 Task: Create a due date automation trigger when advanced on, 2 days before a card is due add dates due next month at 11:00 AM.
Action: Mouse moved to (922, 276)
Screenshot: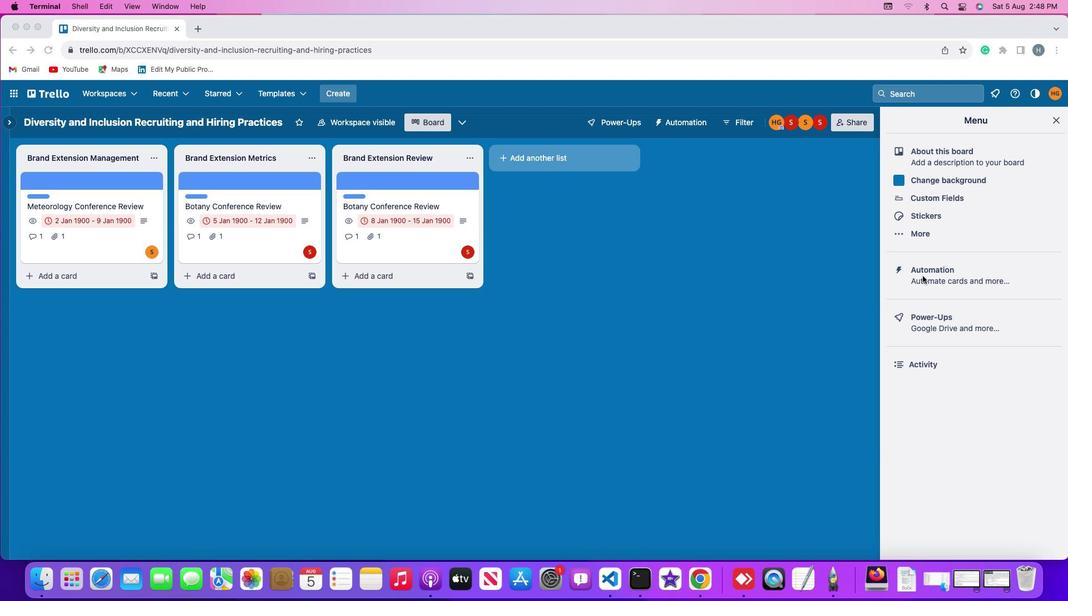 
Action: Mouse pressed left at (922, 276)
Screenshot: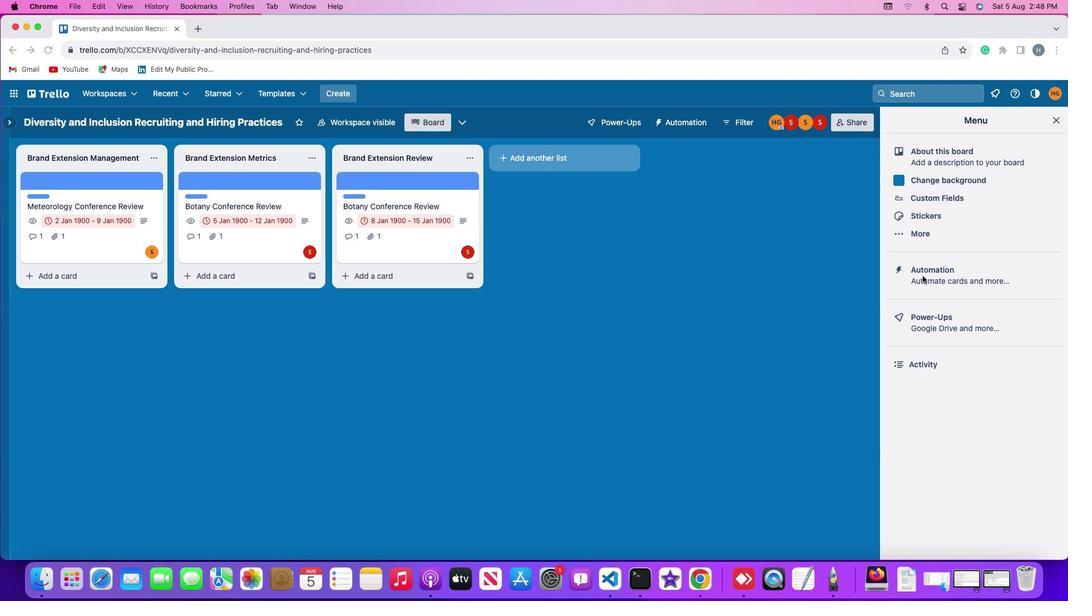 
Action: Mouse pressed left at (922, 276)
Screenshot: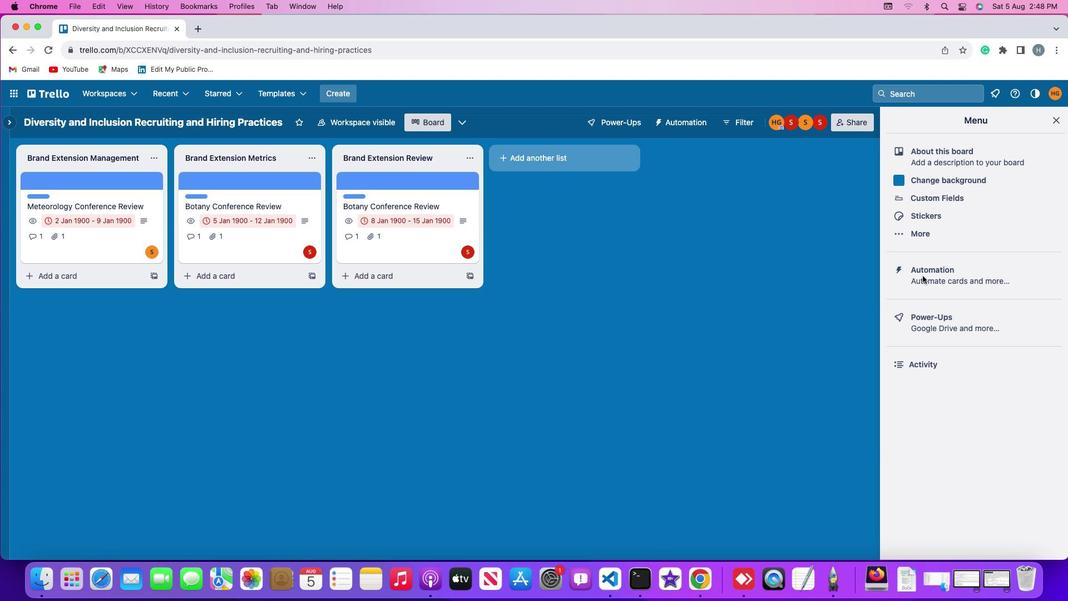 
Action: Mouse moved to (64, 261)
Screenshot: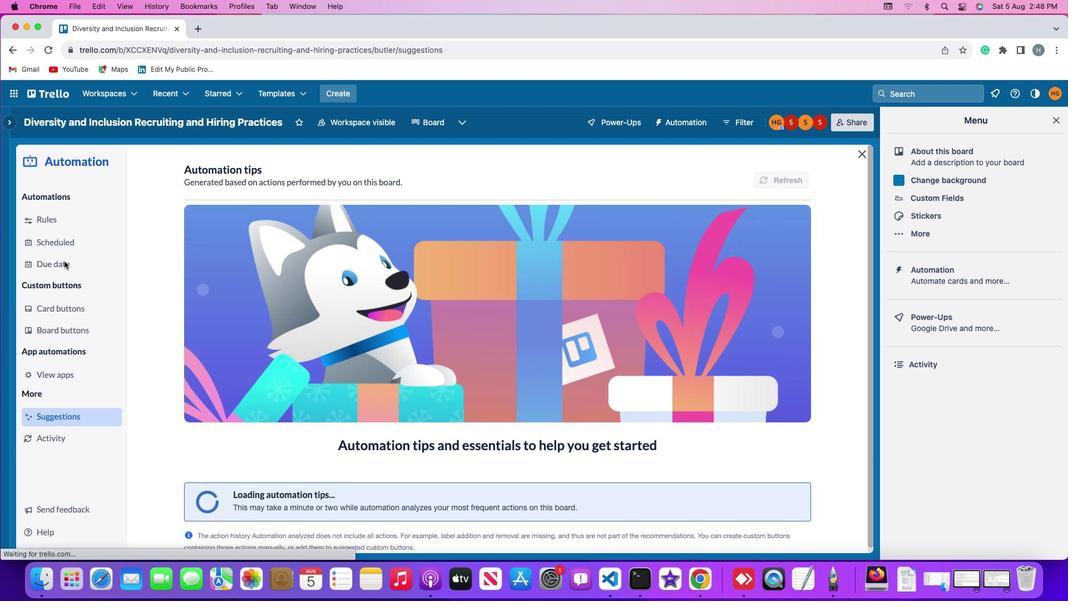 
Action: Mouse pressed left at (64, 261)
Screenshot: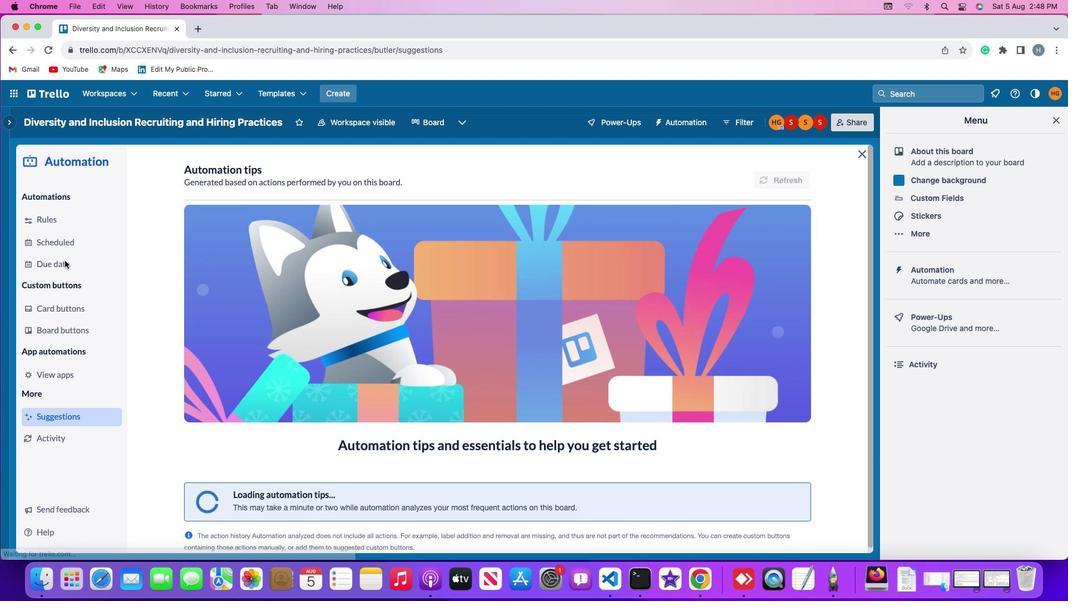 
Action: Mouse moved to (760, 174)
Screenshot: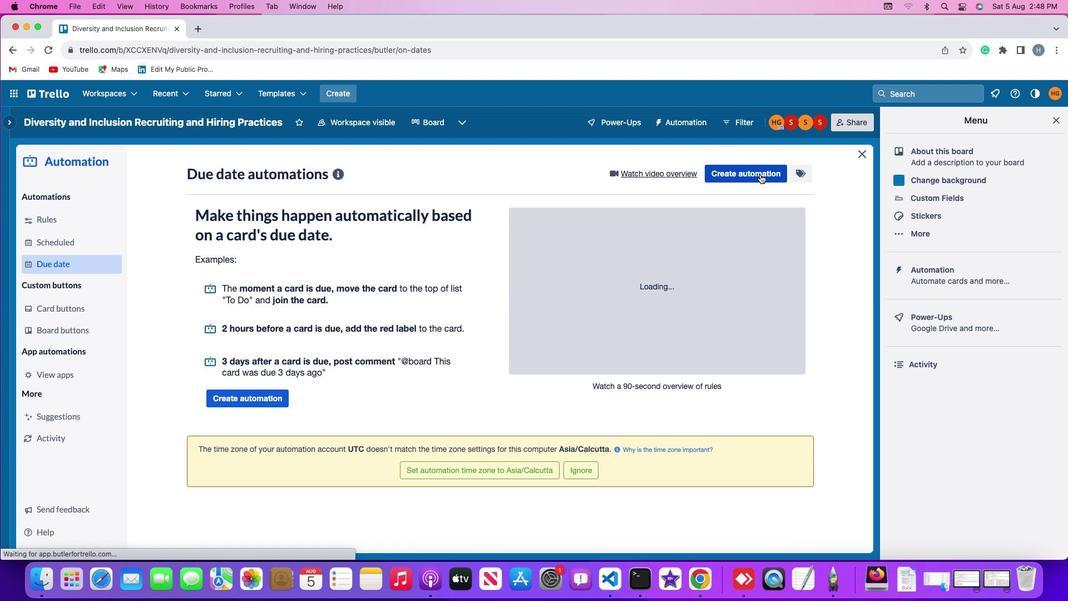 
Action: Mouse pressed left at (760, 174)
Screenshot: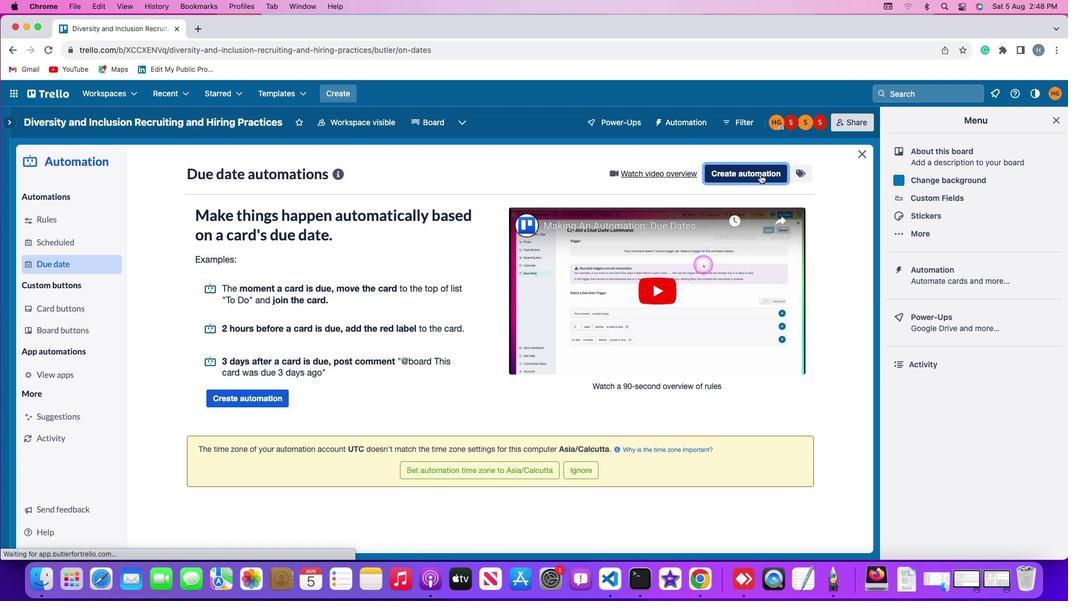 
Action: Mouse moved to (521, 281)
Screenshot: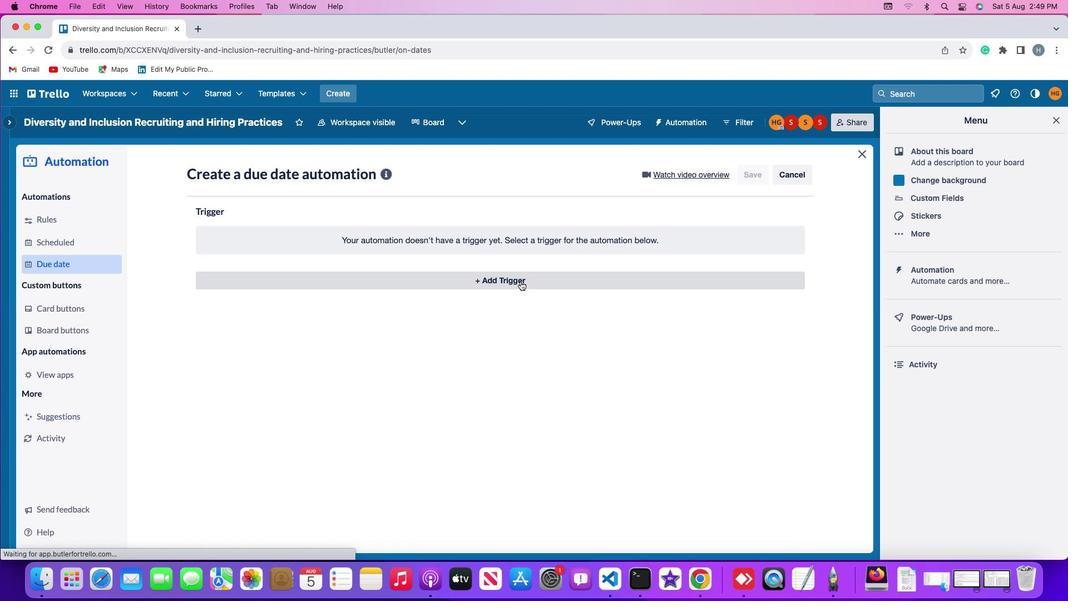 
Action: Mouse pressed left at (521, 281)
Screenshot: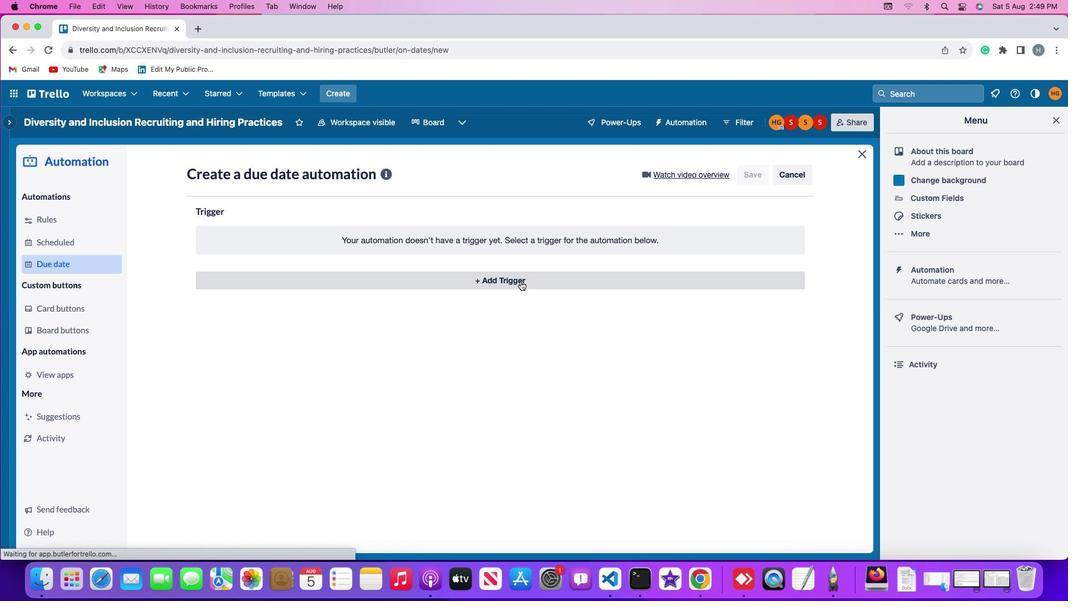 
Action: Mouse moved to (217, 452)
Screenshot: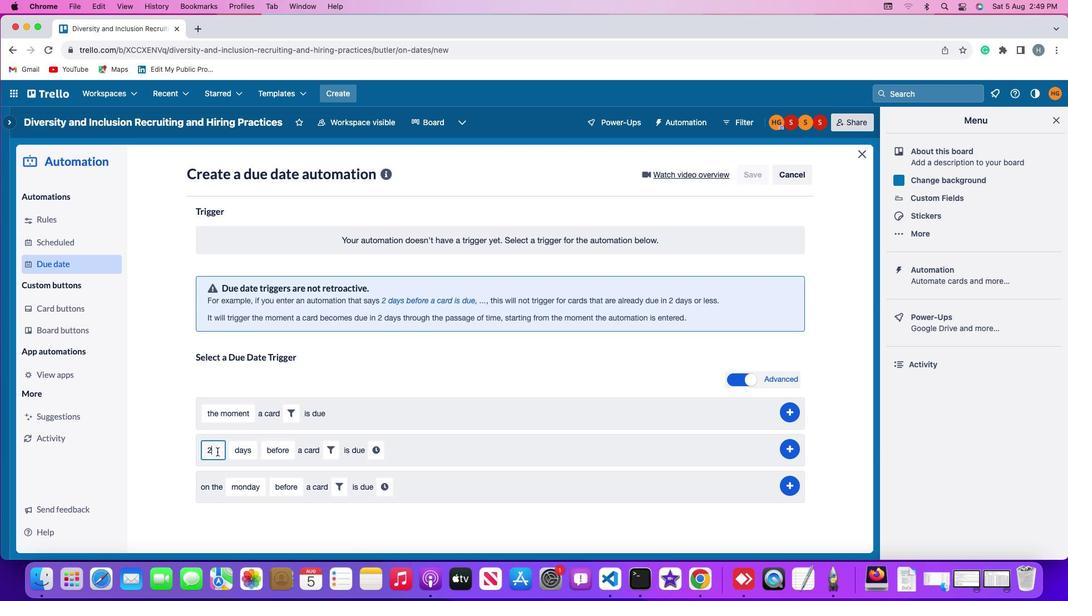 
Action: Mouse pressed left at (217, 452)
Screenshot: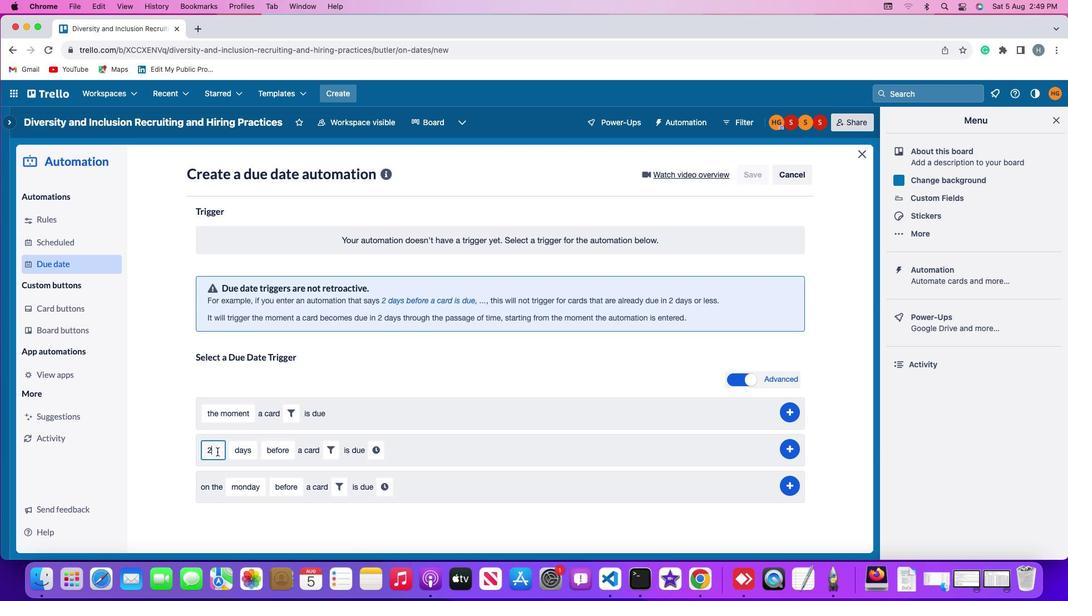 
Action: Mouse moved to (218, 450)
Screenshot: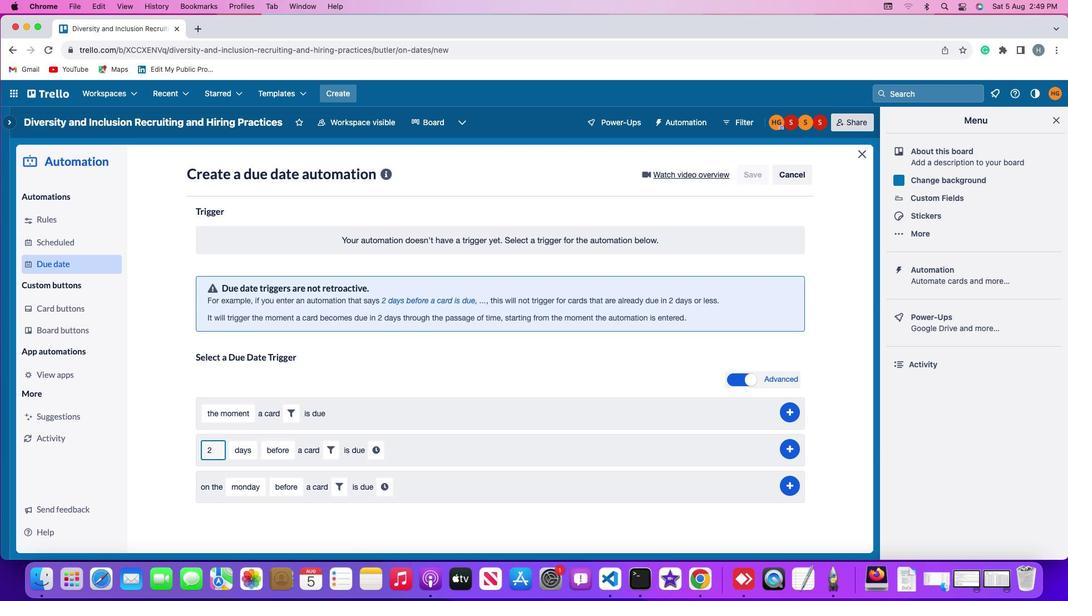 
Action: Key pressed Key.backspace
Screenshot: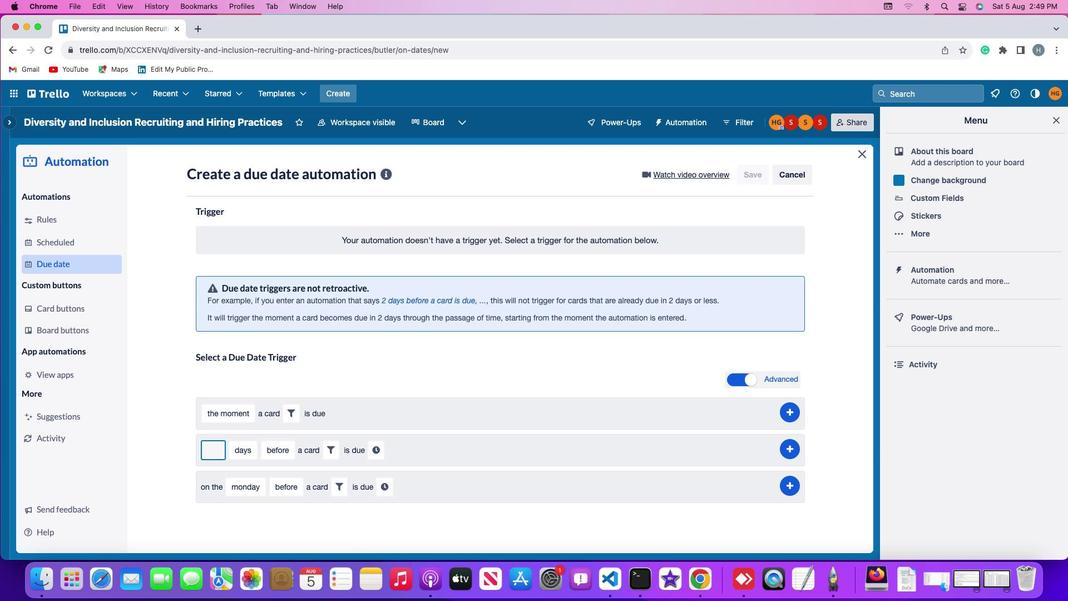 
Action: Mouse moved to (222, 448)
Screenshot: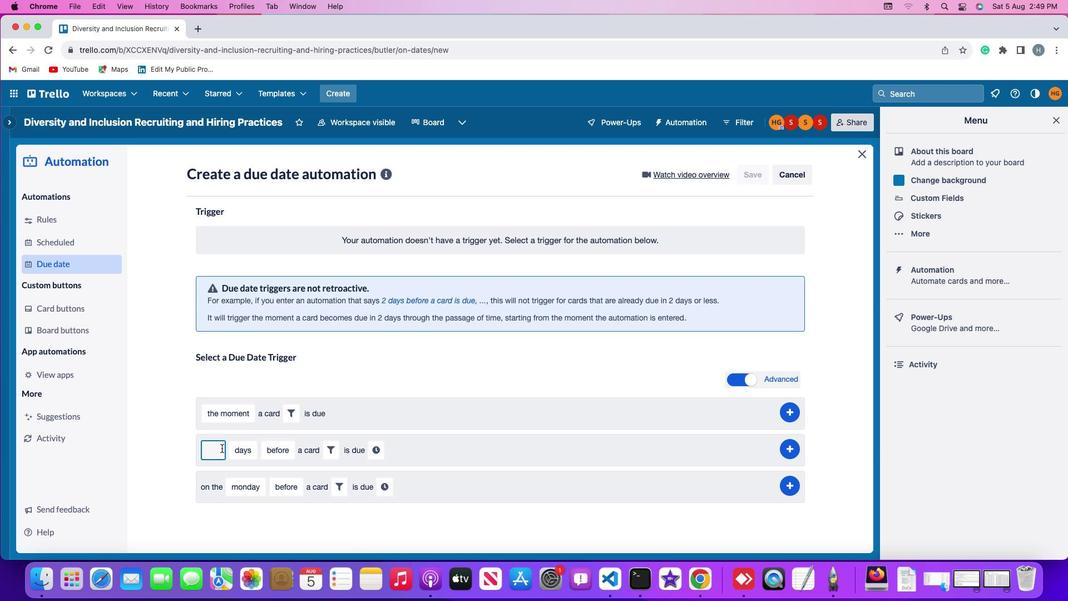 
Action: Key pressed '2'
Screenshot: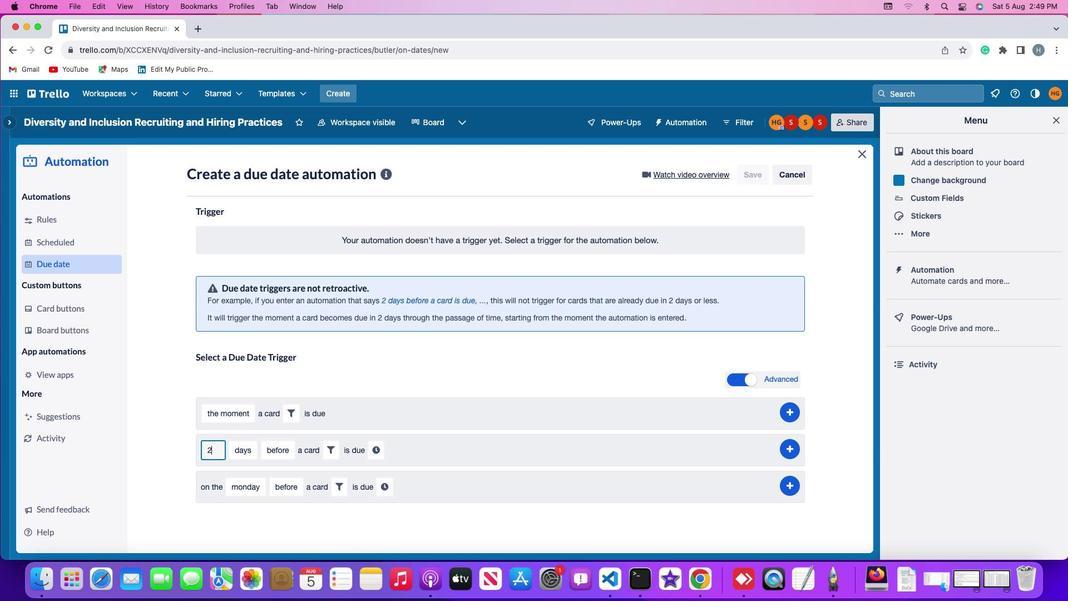 
Action: Mouse moved to (241, 448)
Screenshot: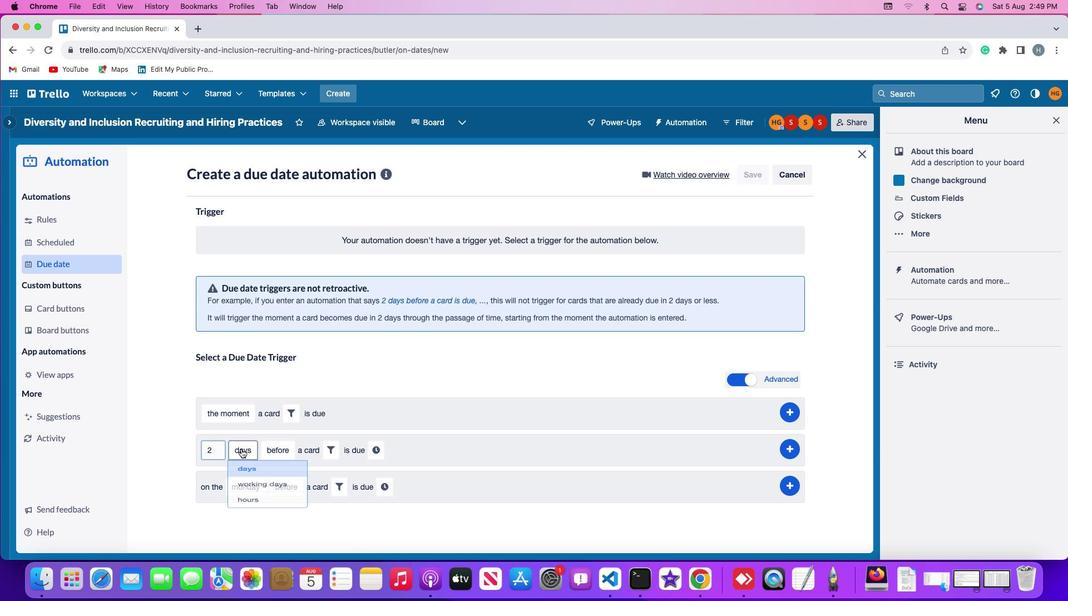 
Action: Mouse pressed left at (241, 448)
Screenshot: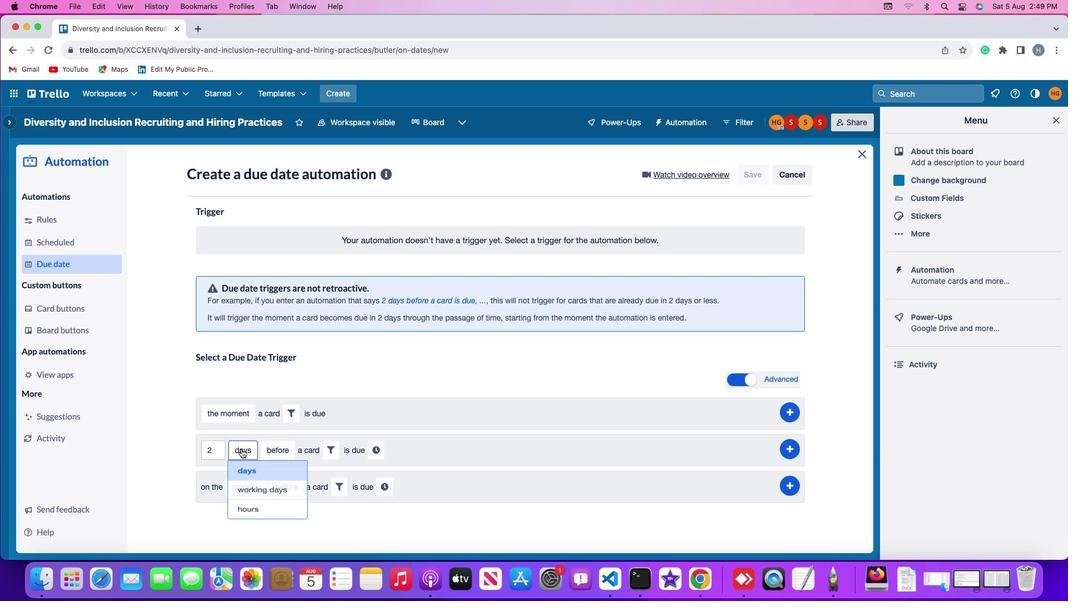 
Action: Mouse moved to (250, 469)
Screenshot: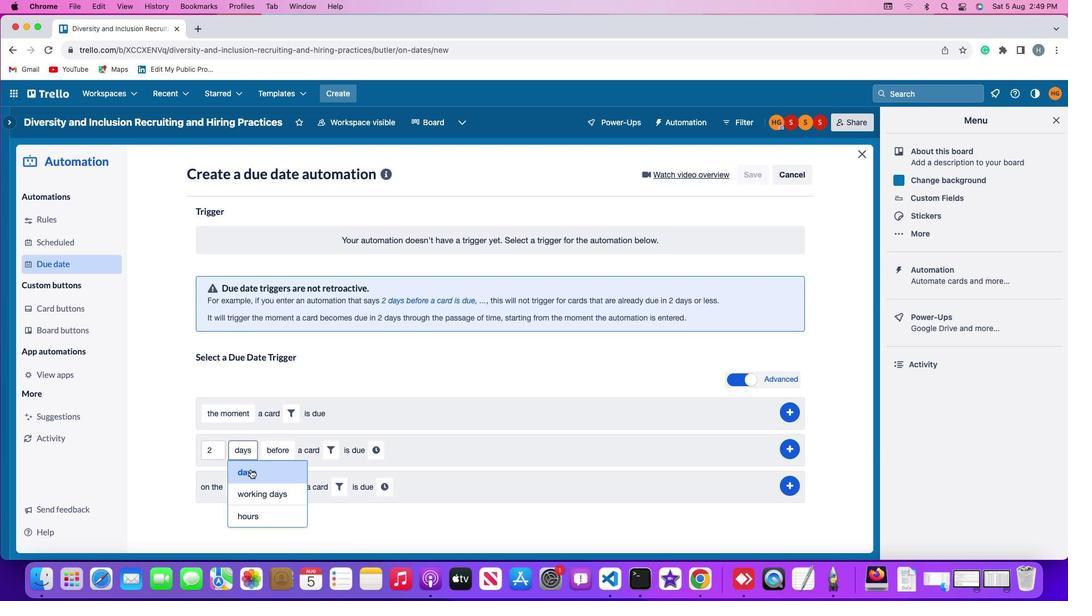 
Action: Mouse pressed left at (250, 469)
Screenshot: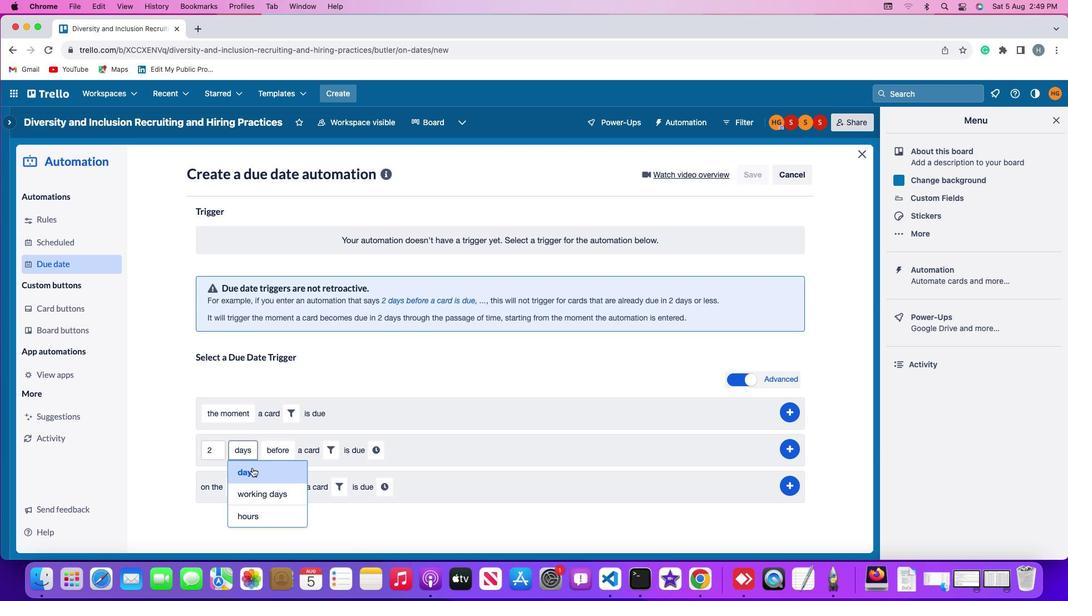 
Action: Mouse moved to (283, 447)
Screenshot: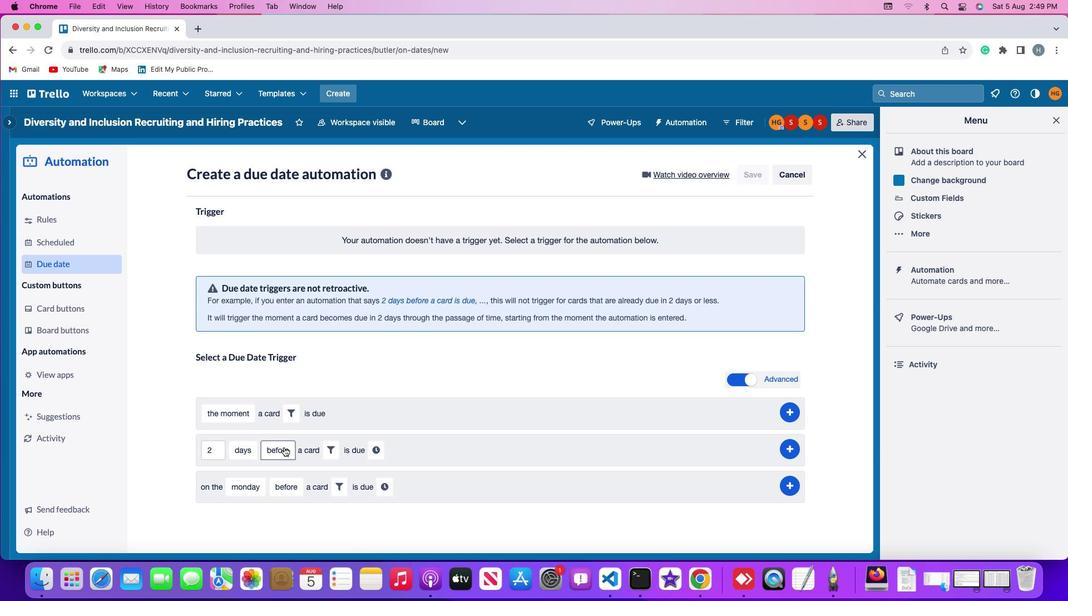 
Action: Mouse pressed left at (283, 447)
Screenshot: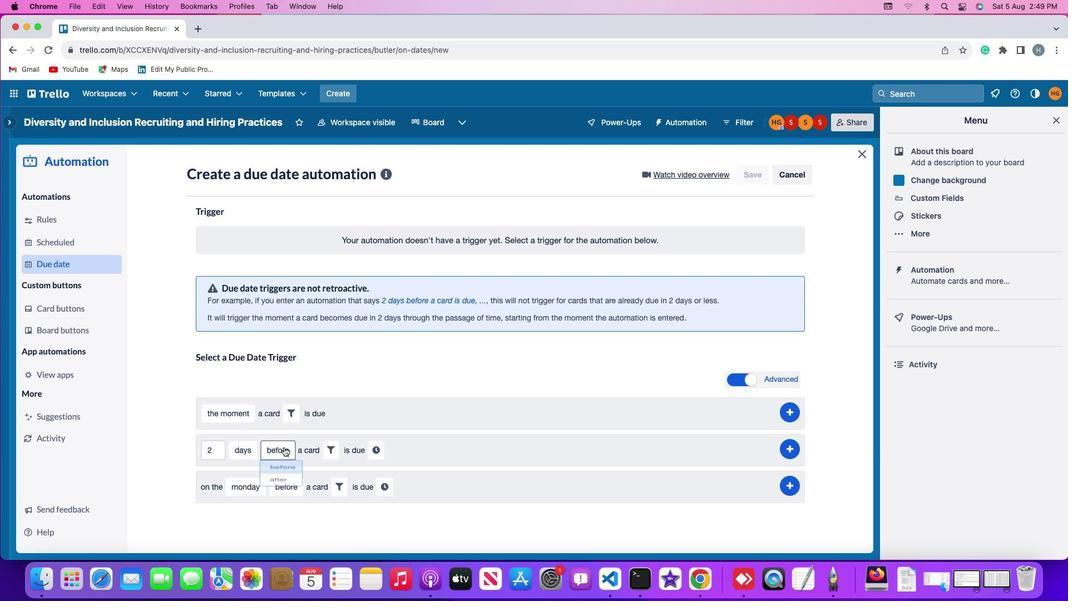 
Action: Mouse moved to (289, 467)
Screenshot: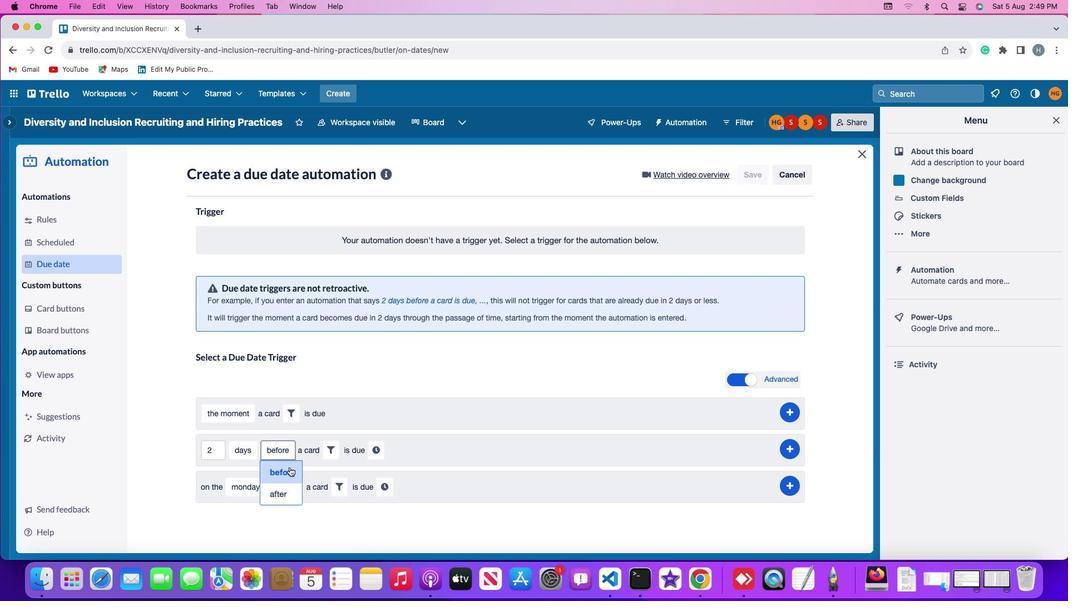 
Action: Mouse pressed left at (289, 467)
Screenshot: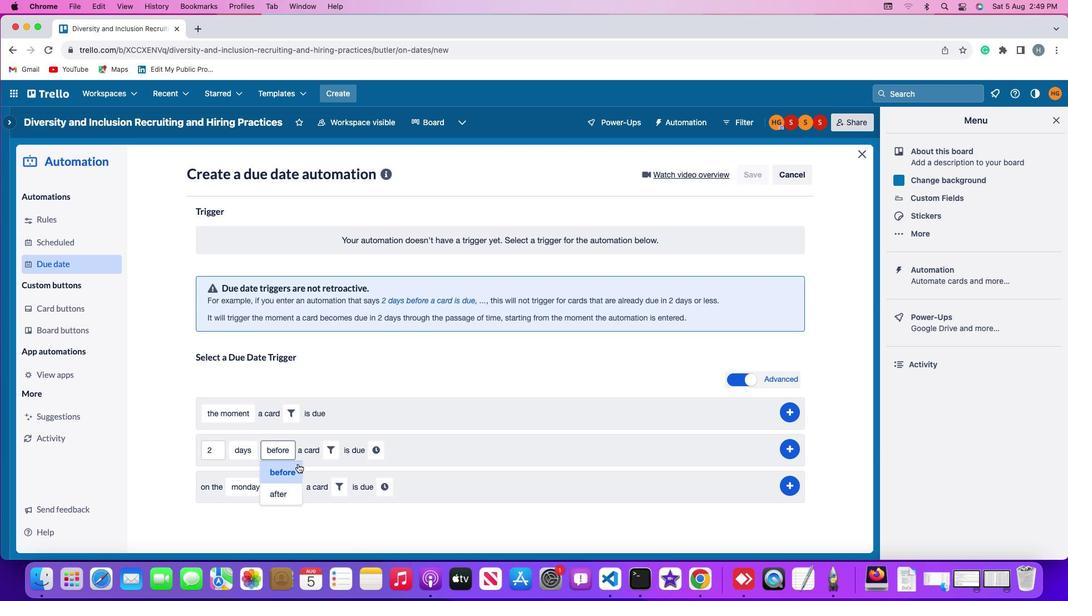 
Action: Mouse moved to (329, 449)
Screenshot: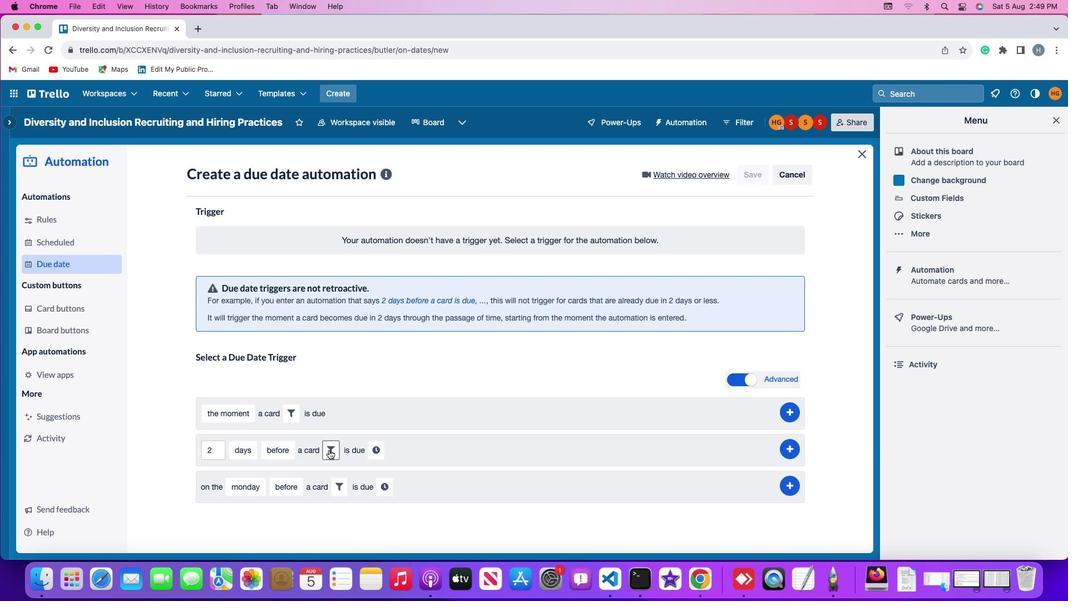 
Action: Mouse pressed left at (329, 449)
Screenshot: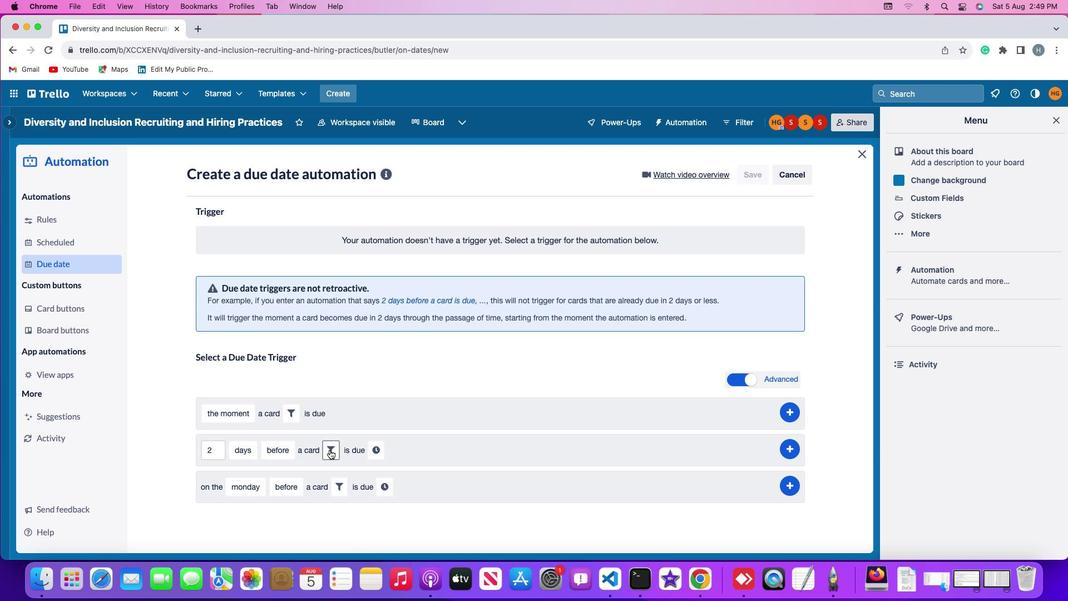 
Action: Mouse moved to (382, 480)
Screenshot: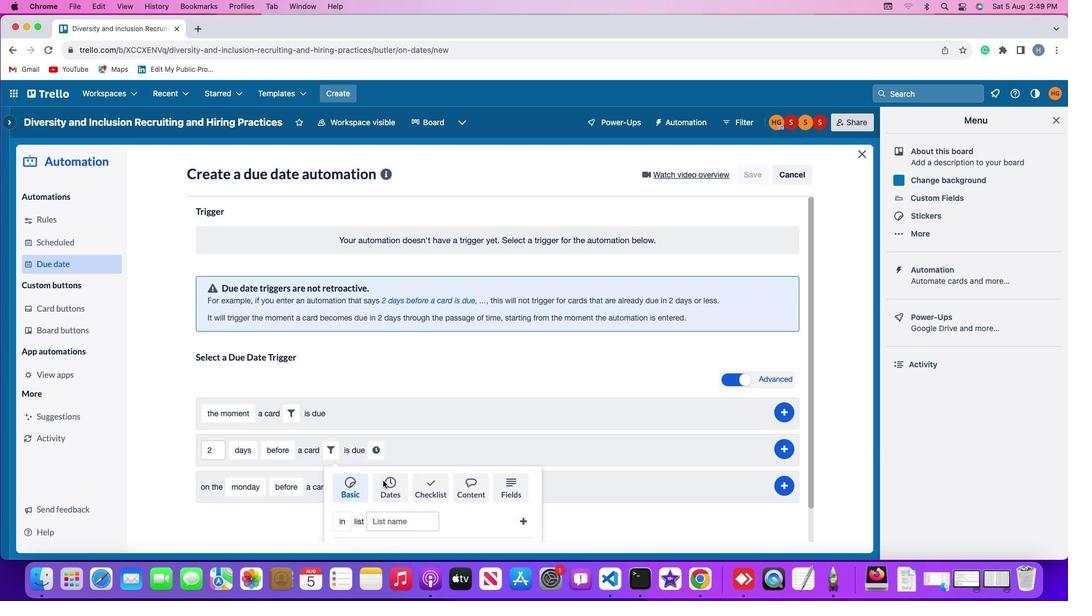 
Action: Mouse pressed left at (382, 480)
Screenshot: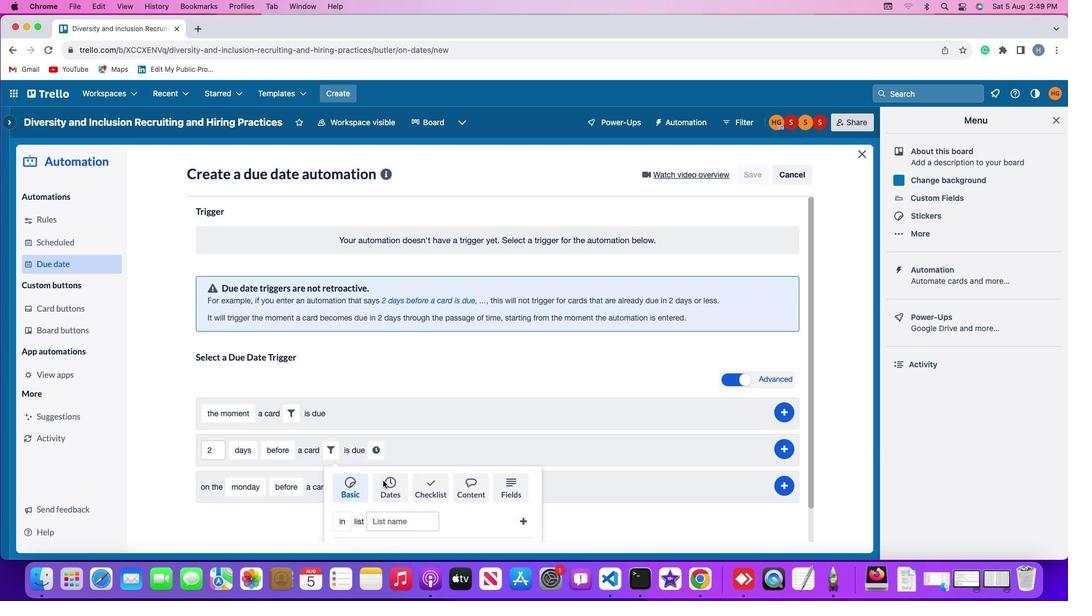
Action: Mouse moved to (393, 470)
Screenshot: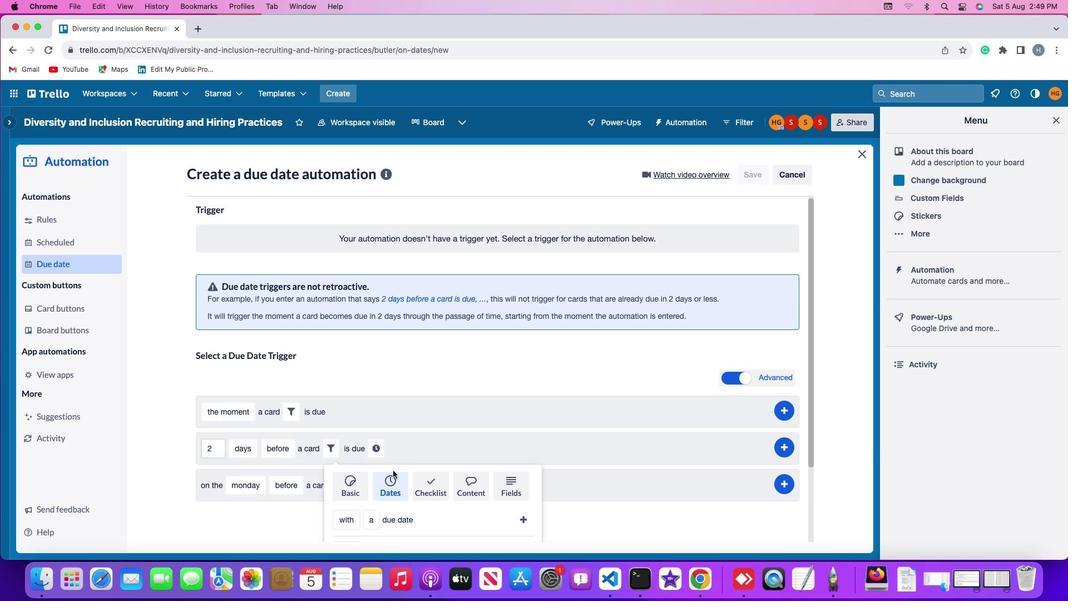 
Action: Mouse scrolled (393, 470) with delta (0, 0)
Screenshot: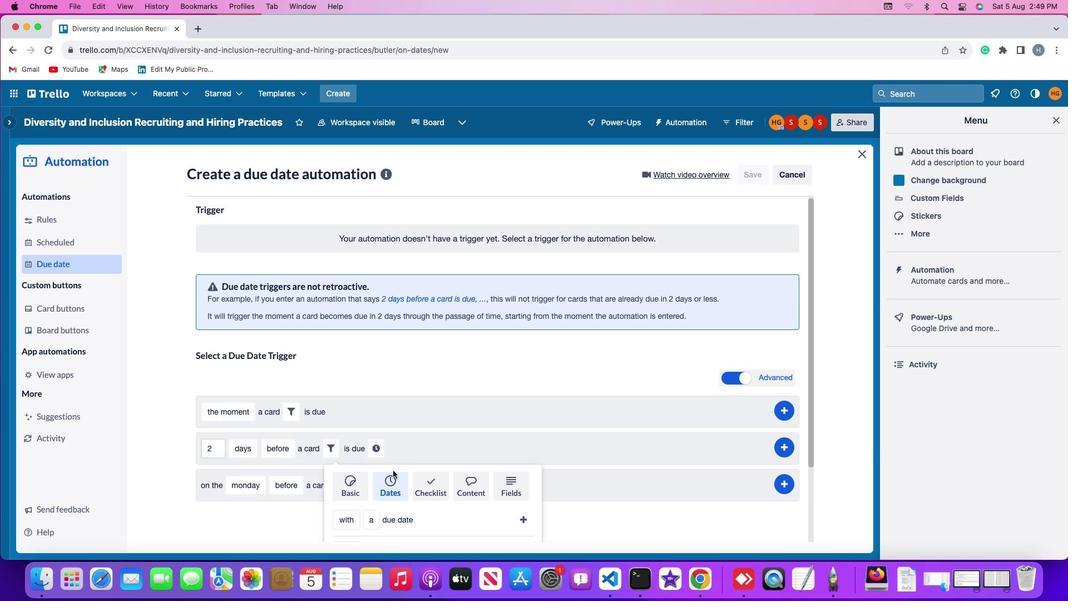 
Action: Mouse scrolled (393, 470) with delta (0, 0)
Screenshot: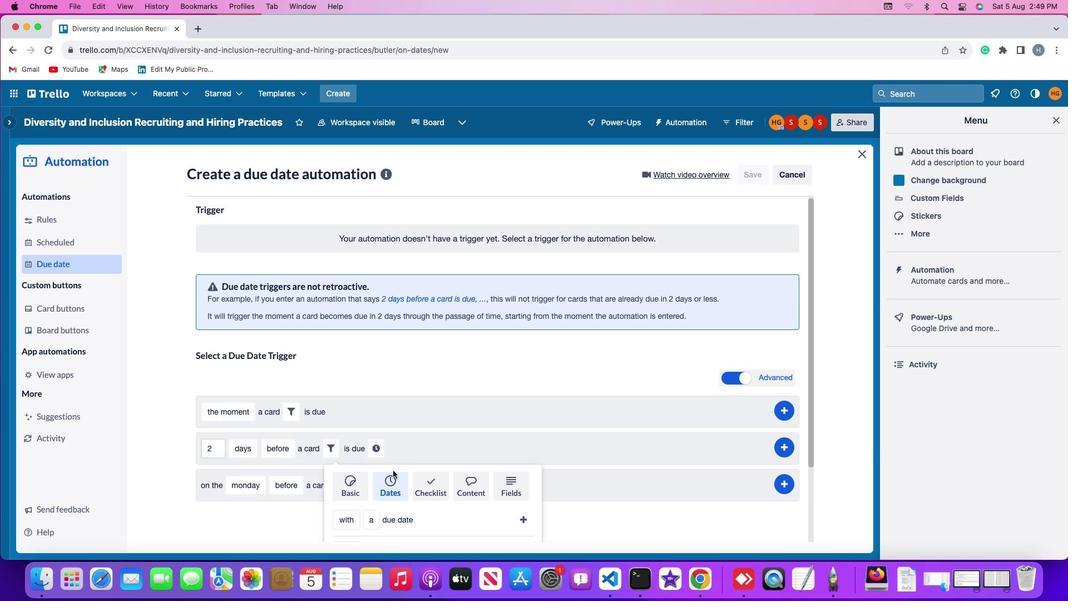 
Action: Mouse scrolled (393, 470) with delta (0, -1)
Screenshot: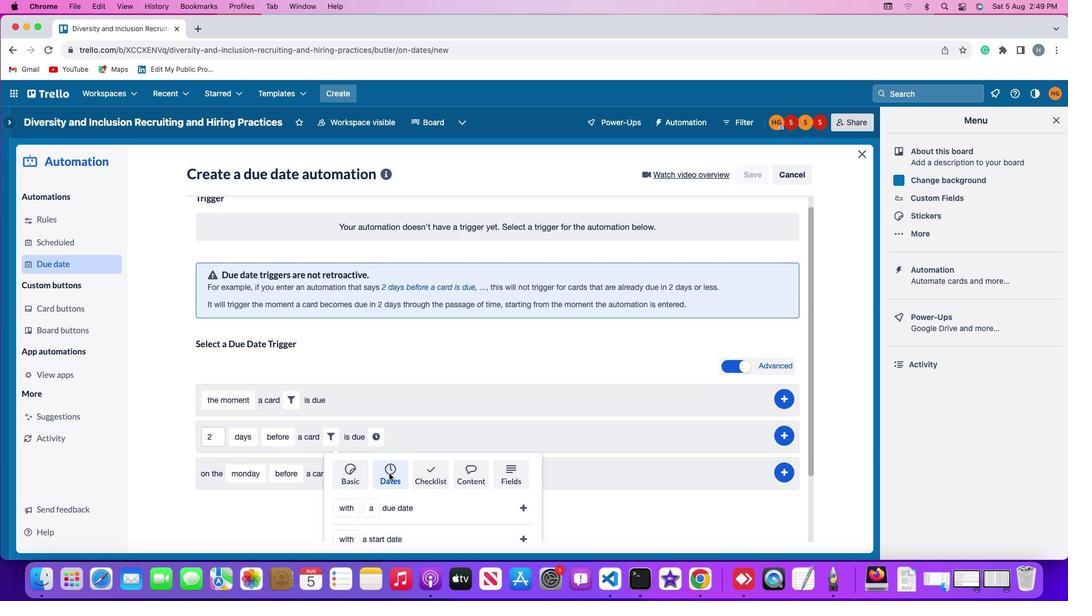 
Action: Mouse scrolled (393, 470) with delta (0, -2)
Screenshot: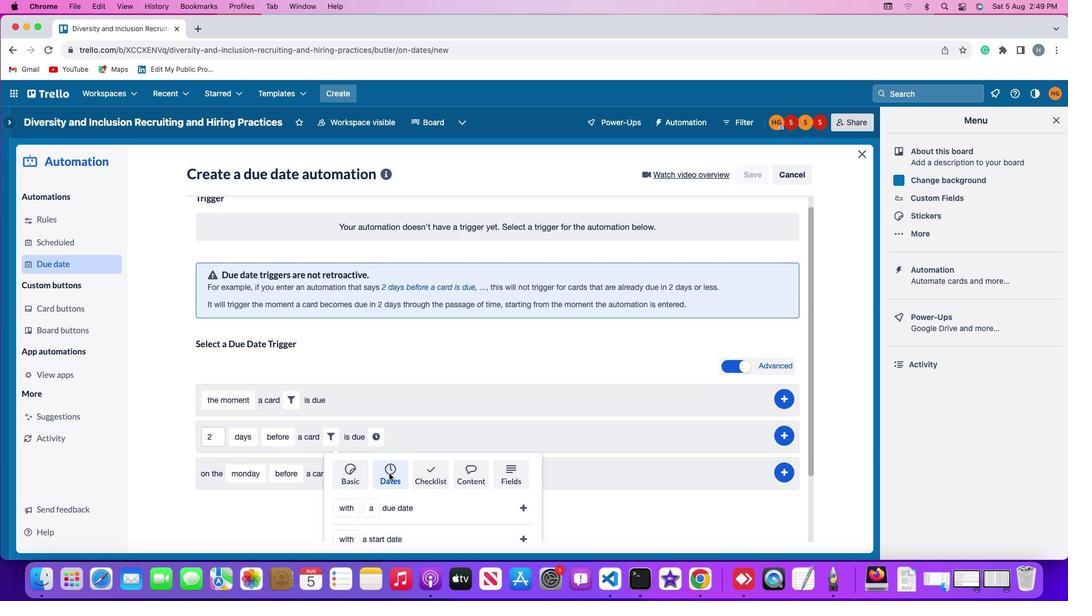 
Action: Mouse moved to (391, 471)
Screenshot: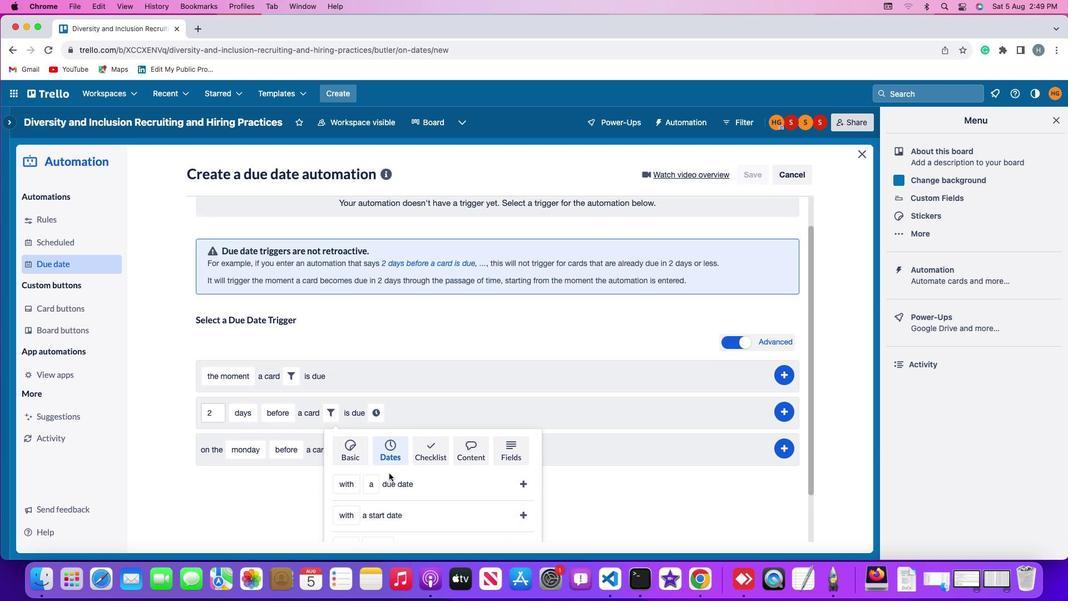 
Action: Mouse scrolled (391, 471) with delta (0, -3)
Screenshot: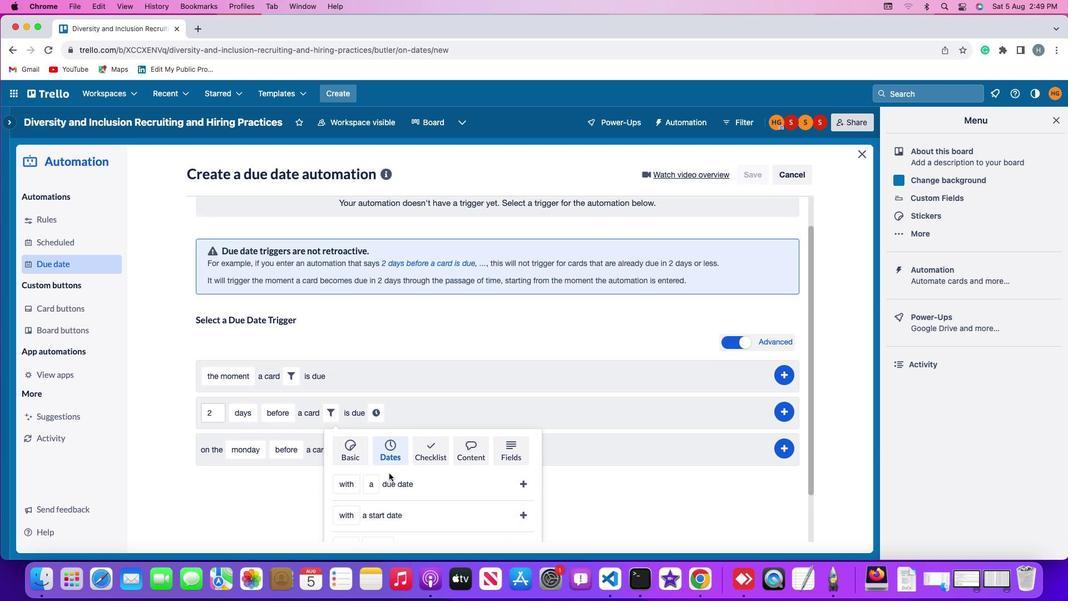 
Action: Mouse moved to (389, 473)
Screenshot: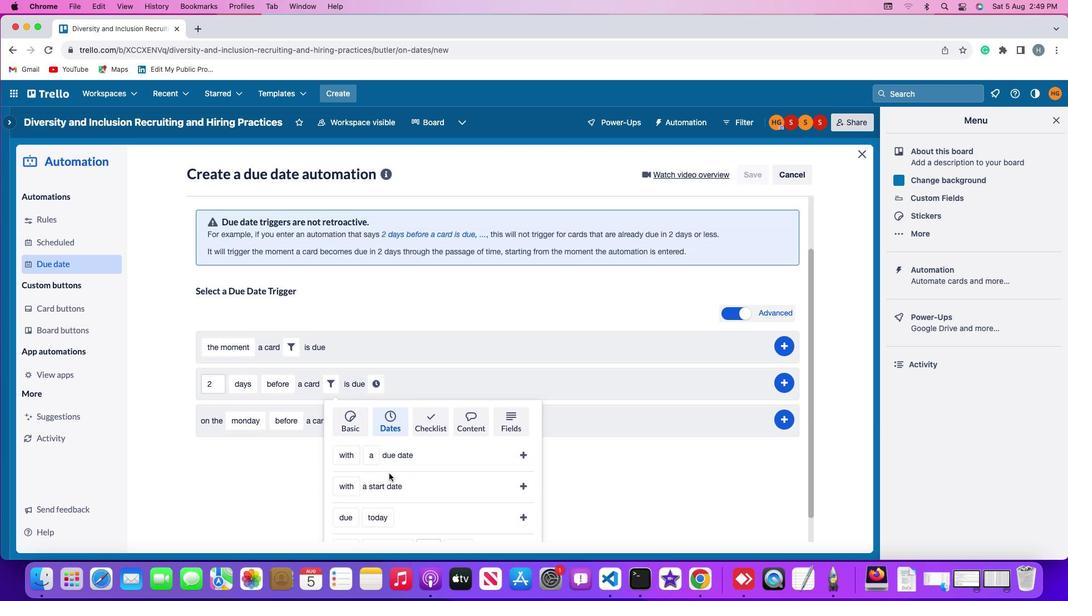 
Action: Mouse scrolled (389, 473) with delta (0, 0)
Screenshot: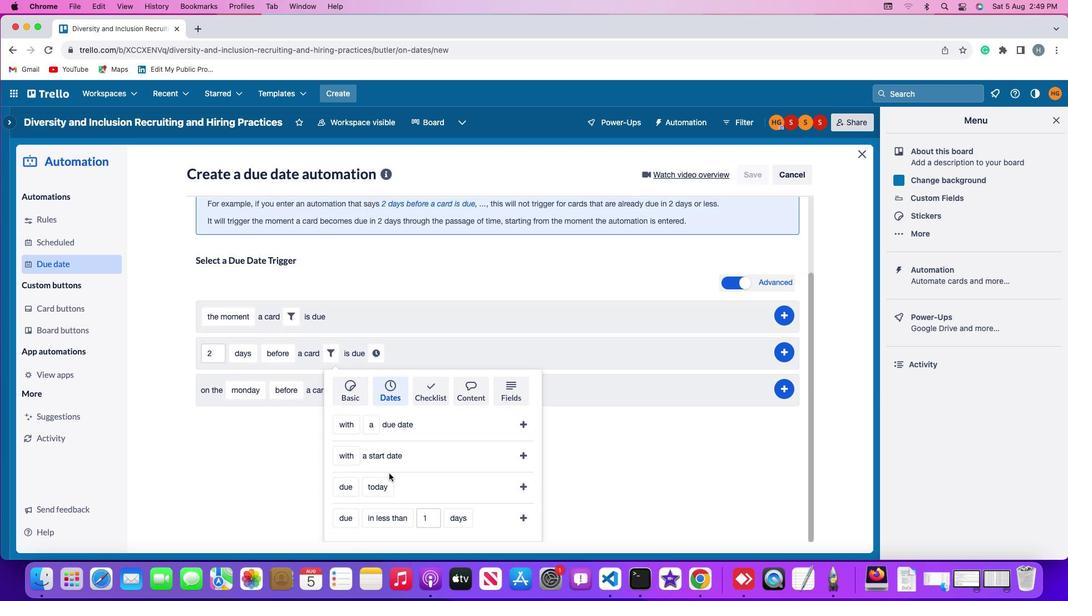
Action: Mouse scrolled (389, 473) with delta (0, 0)
Screenshot: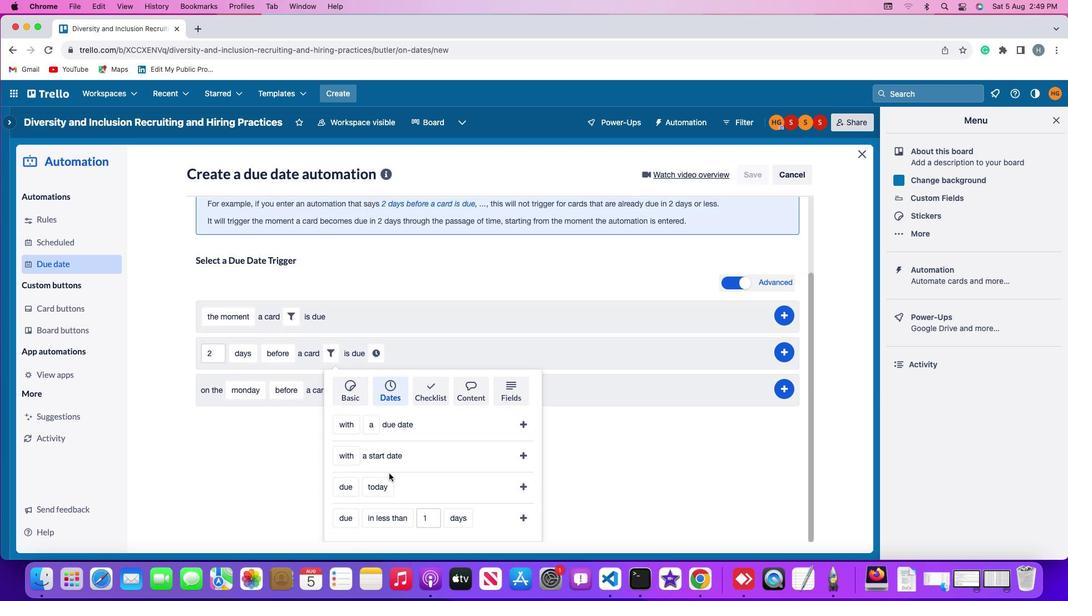 
Action: Mouse scrolled (389, 473) with delta (0, -1)
Screenshot: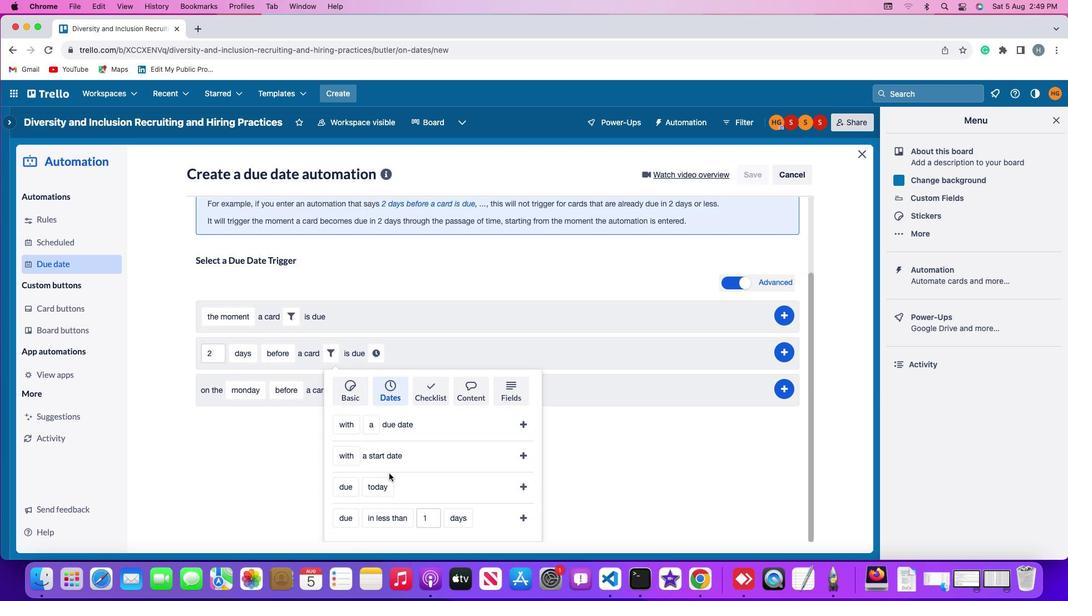 
Action: Mouse scrolled (389, 473) with delta (0, -2)
Screenshot: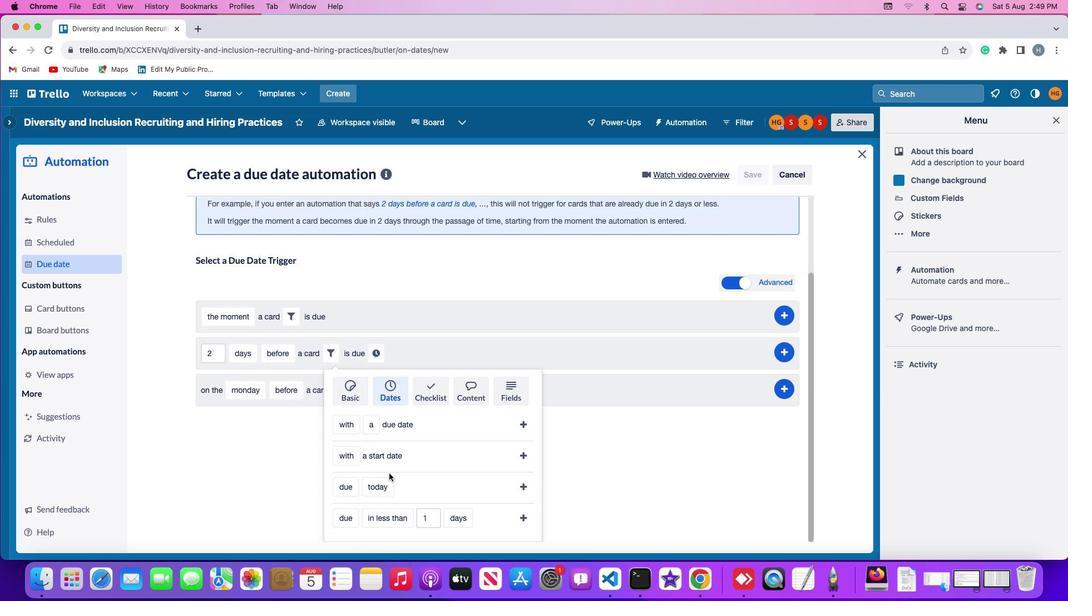
Action: Mouse moved to (350, 484)
Screenshot: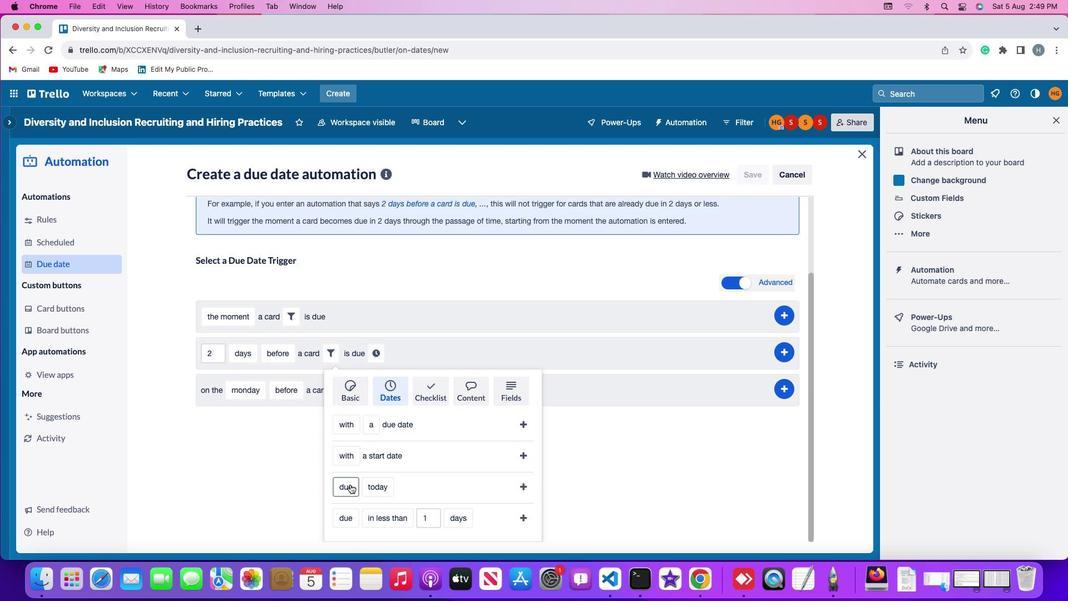 
Action: Mouse pressed left at (350, 484)
Screenshot: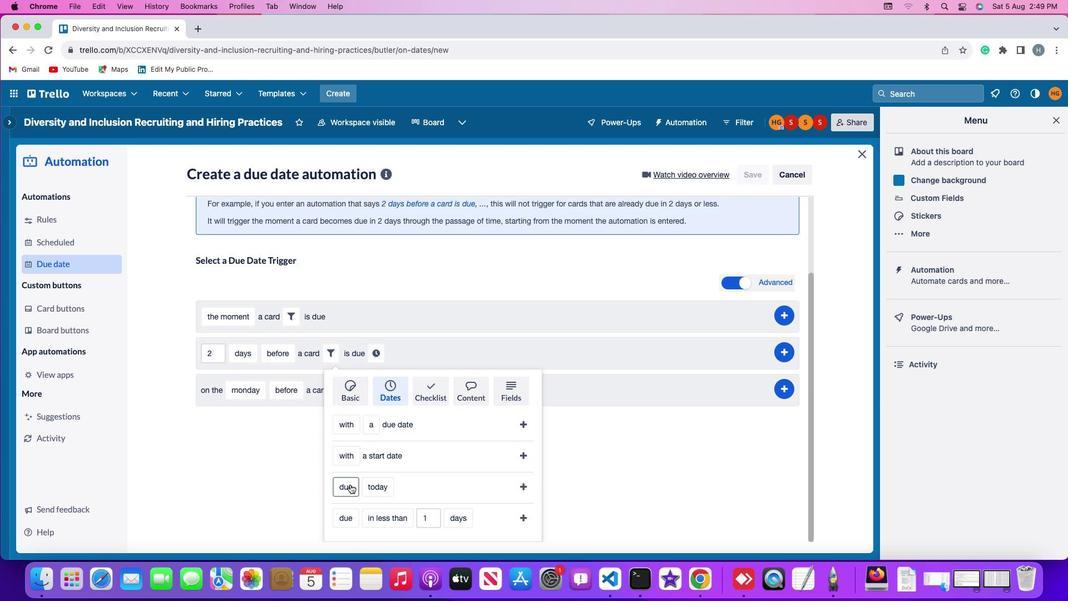
Action: Mouse moved to (371, 403)
Screenshot: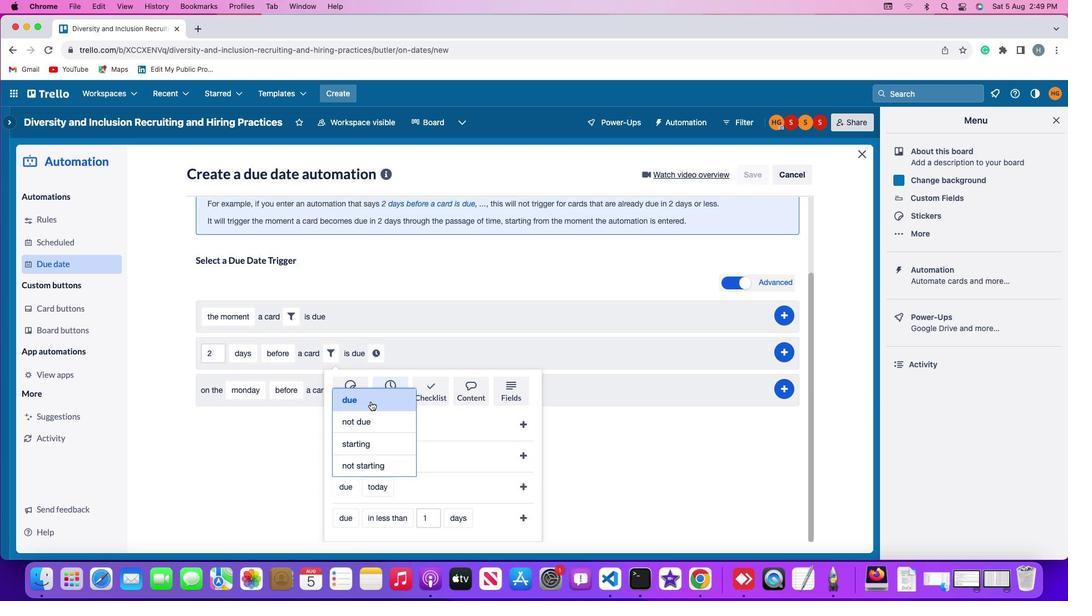 
Action: Mouse pressed left at (371, 403)
Screenshot: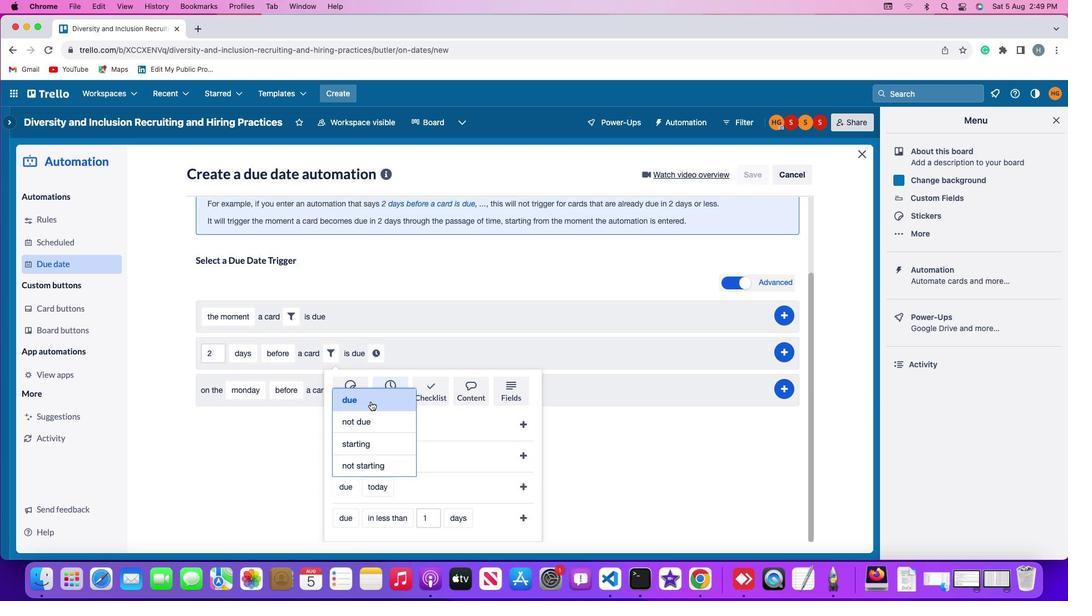 
Action: Mouse moved to (376, 480)
Screenshot: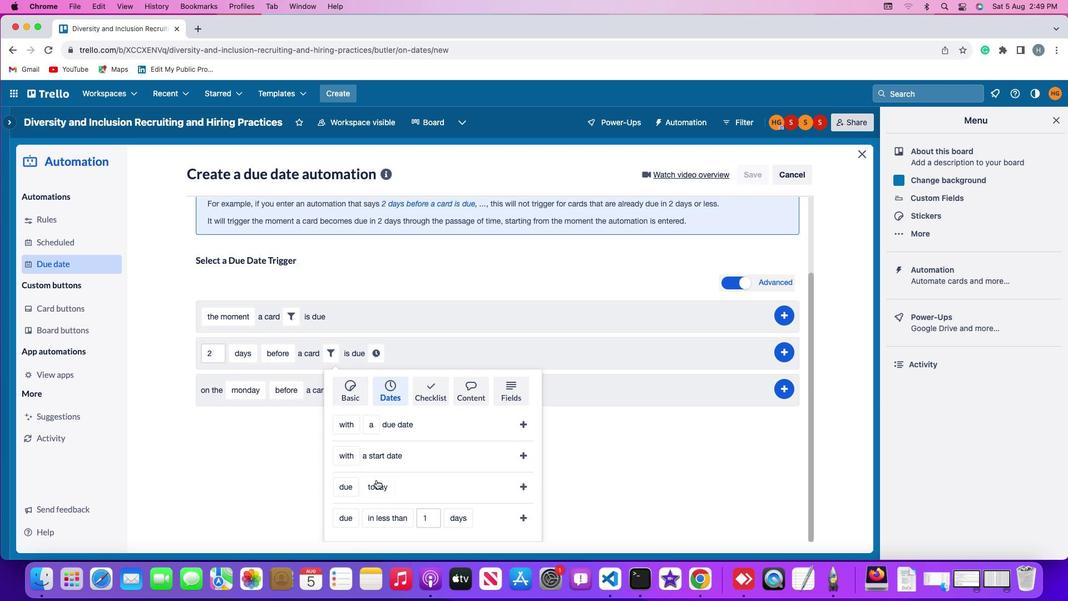
Action: Mouse pressed left at (376, 480)
Screenshot: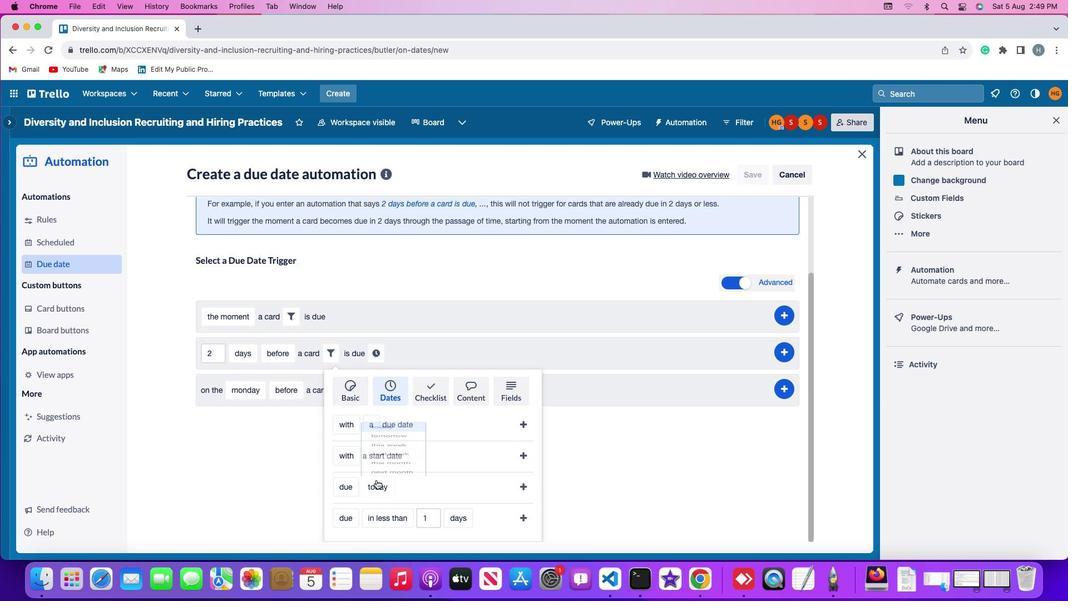 
Action: Mouse moved to (391, 467)
Screenshot: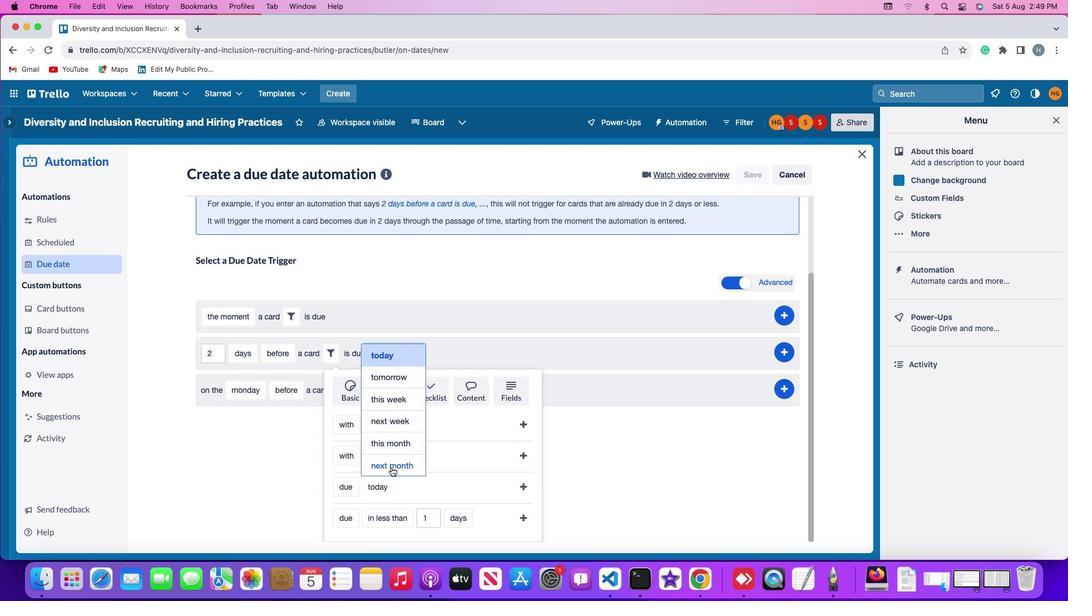 
Action: Mouse pressed left at (391, 467)
Screenshot: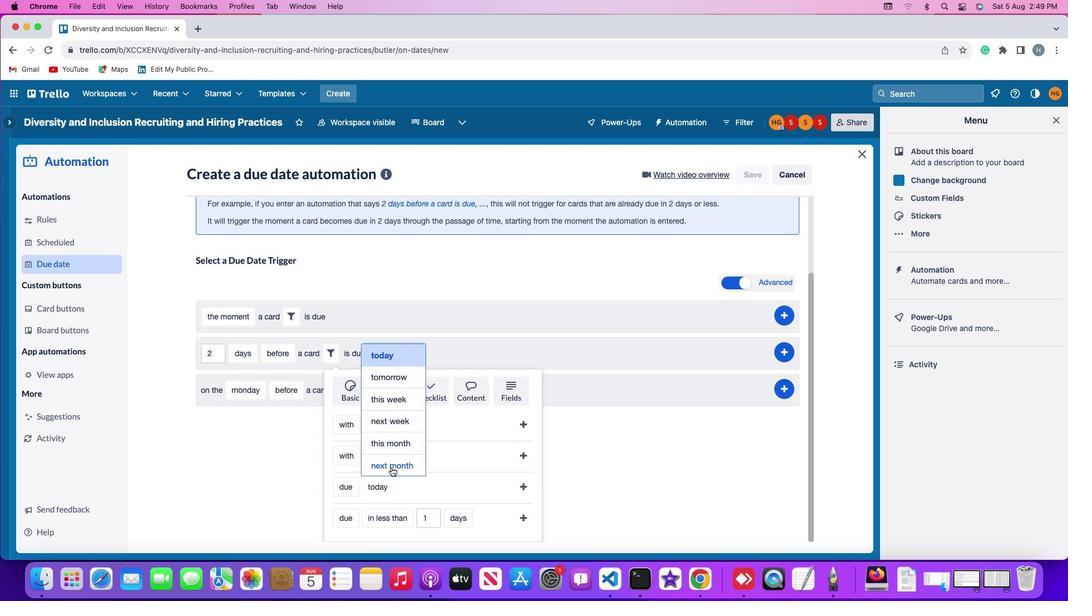 
Action: Mouse moved to (523, 485)
Screenshot: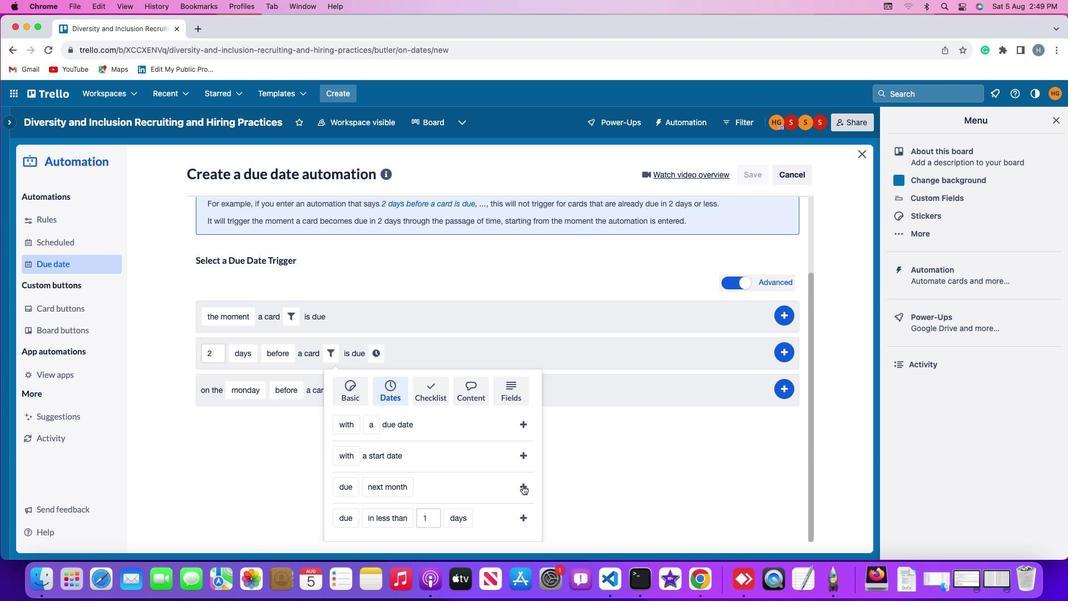 
Action: Mouse pressed left at (523, 485)
Screenshot: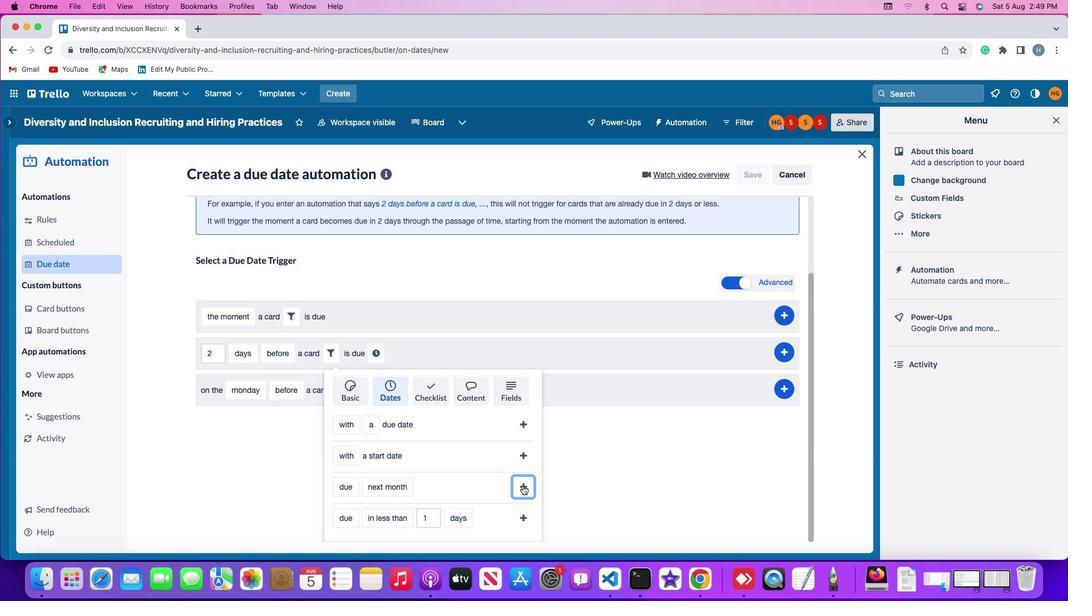 
Action: Mouse moved to (462, 449)
Screenshot: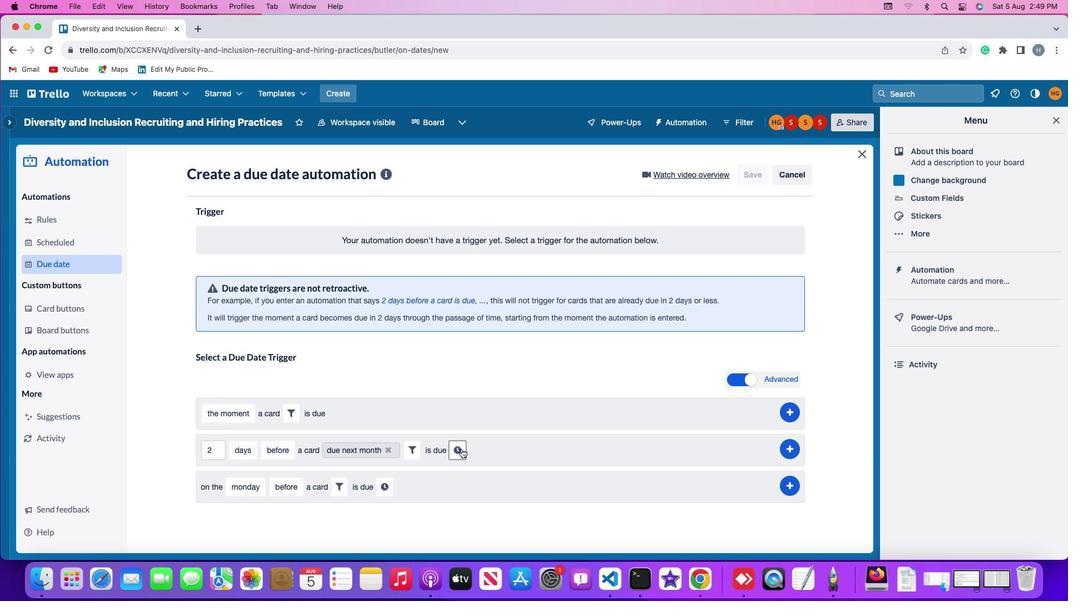 
Action: Mouse pressed left at (462, 449)
Screenshot: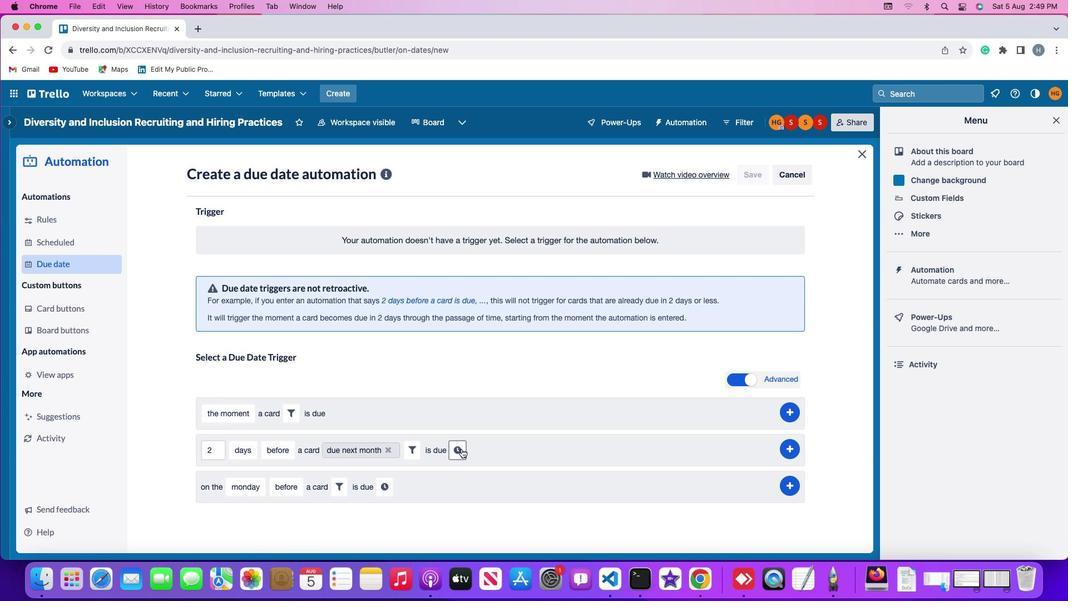 
Action: Mouse moved to (486, 453)
Screenshot: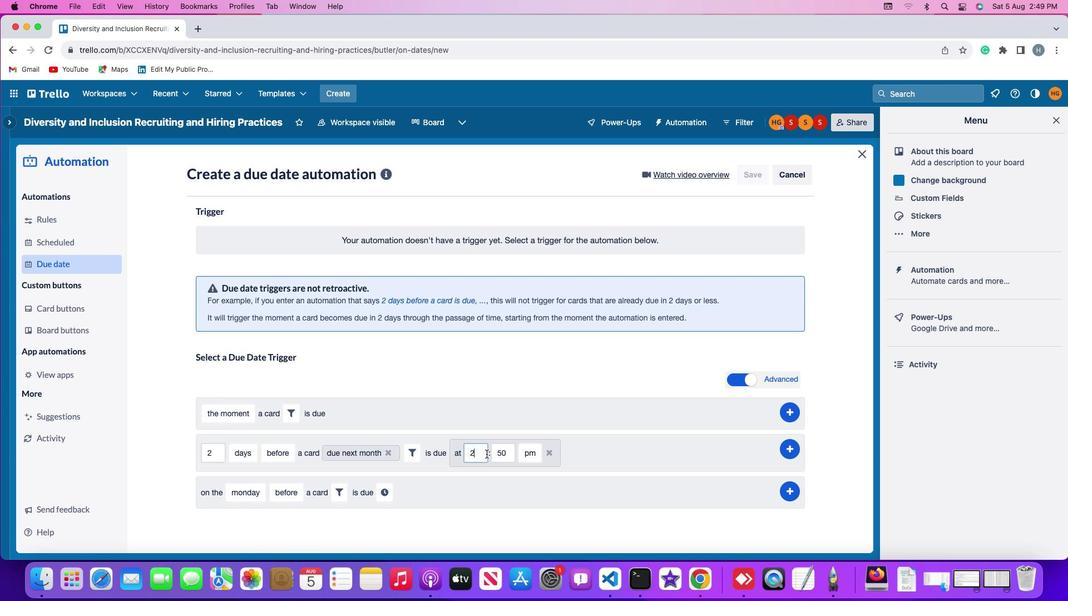 
Action: Mouse pressed left at (486, 453)
Screenshot: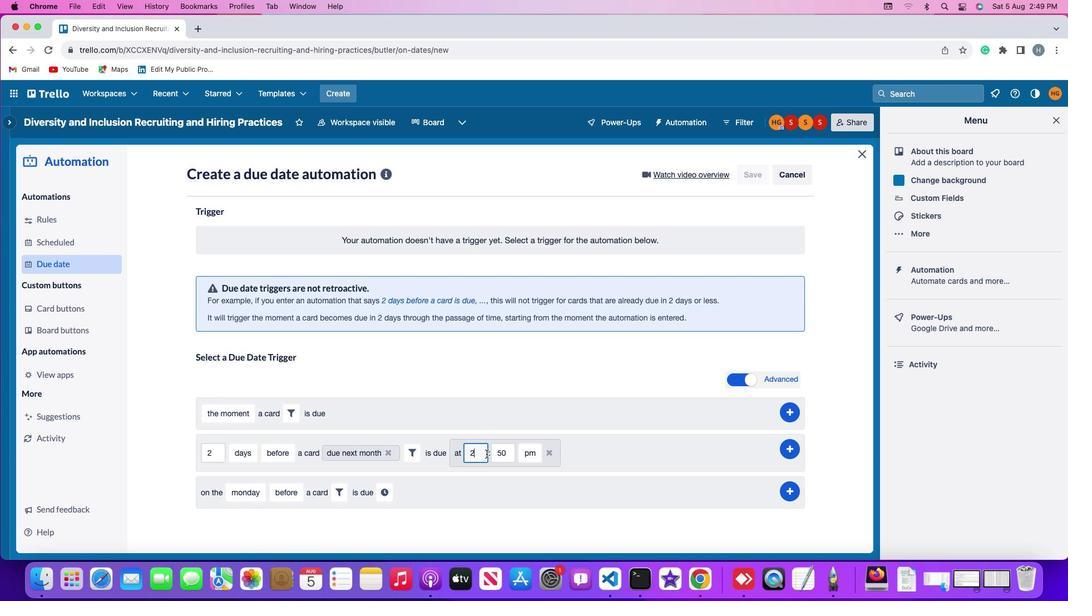 
Action: Key pressed Key.backspace'1''1'
Screenshot: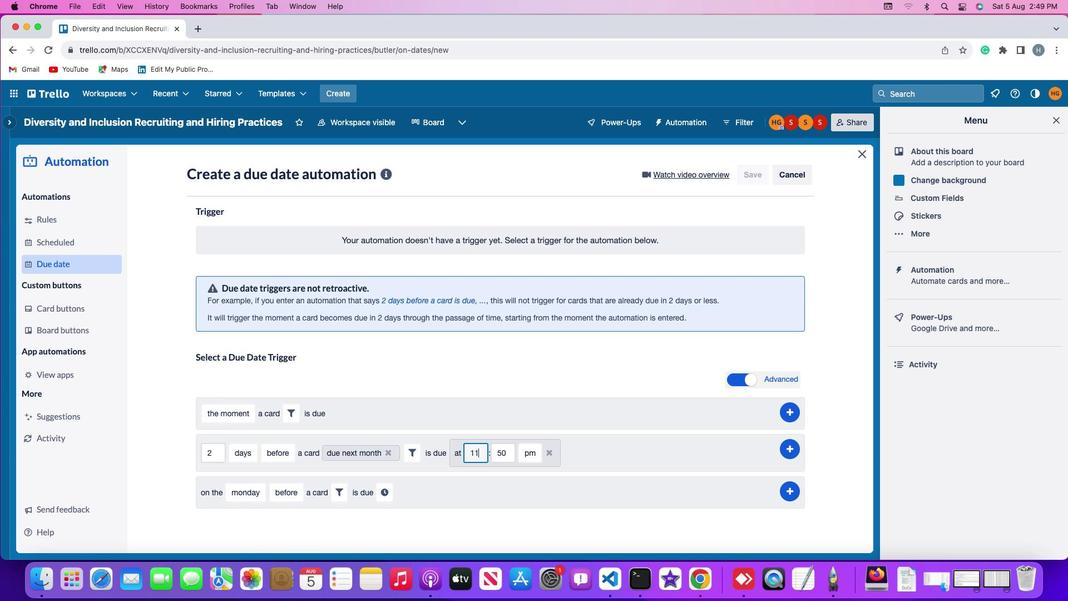 
Action: Mouse moved to (507, 452)
Screenshot: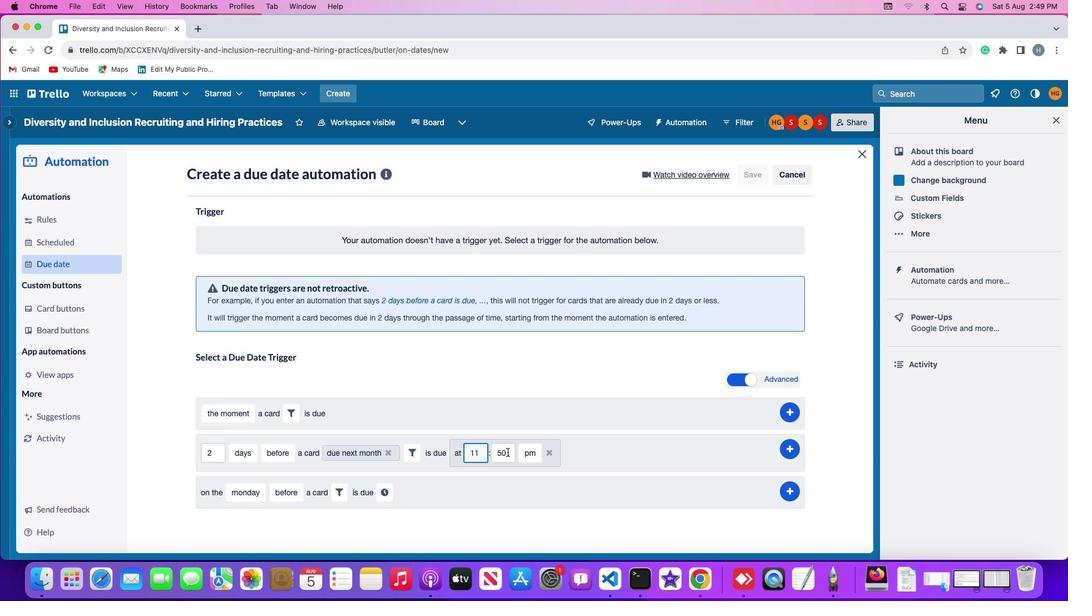 
Action: Mouse pressed left at (507, 452)
Screenshot: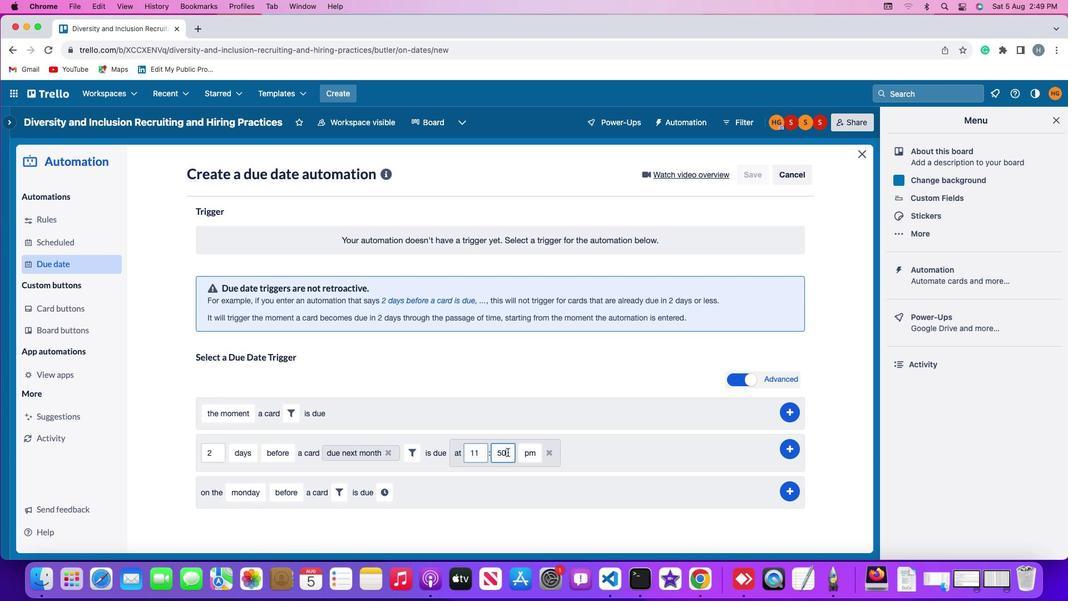 
Action: Mouse moved to (508, 452)
Screenshot: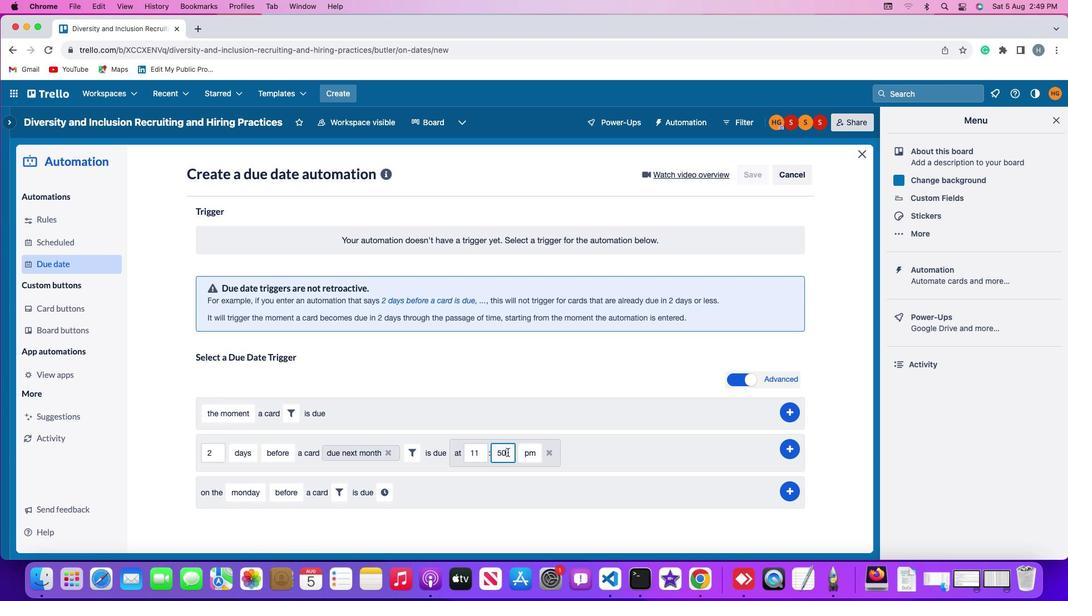
Action: Key pressed Key.backspace
Screenshot: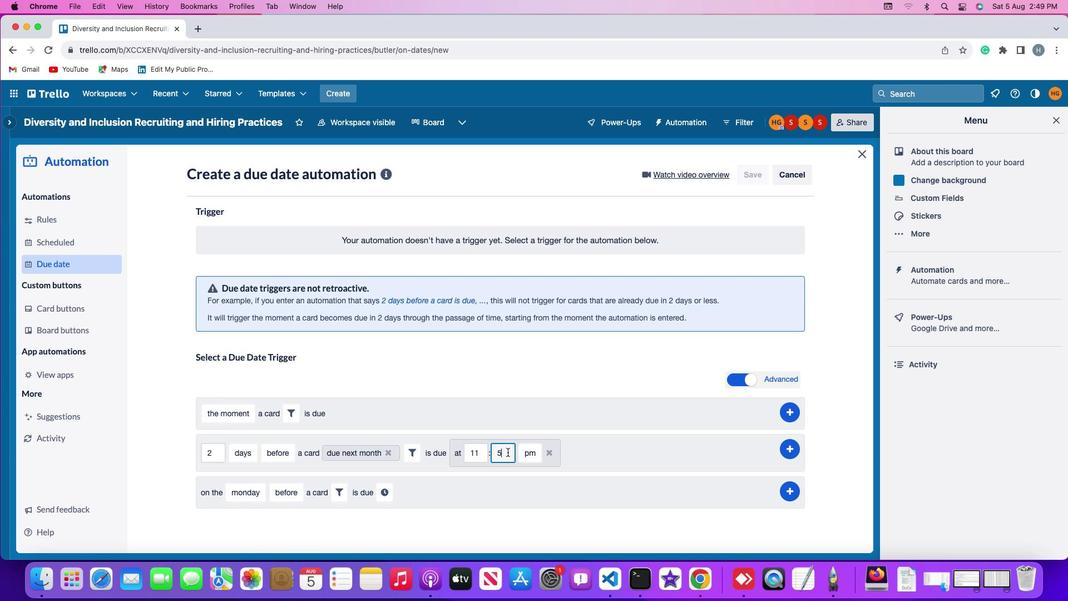 
Action: Mouse moved to (508, 452)
Screenshot: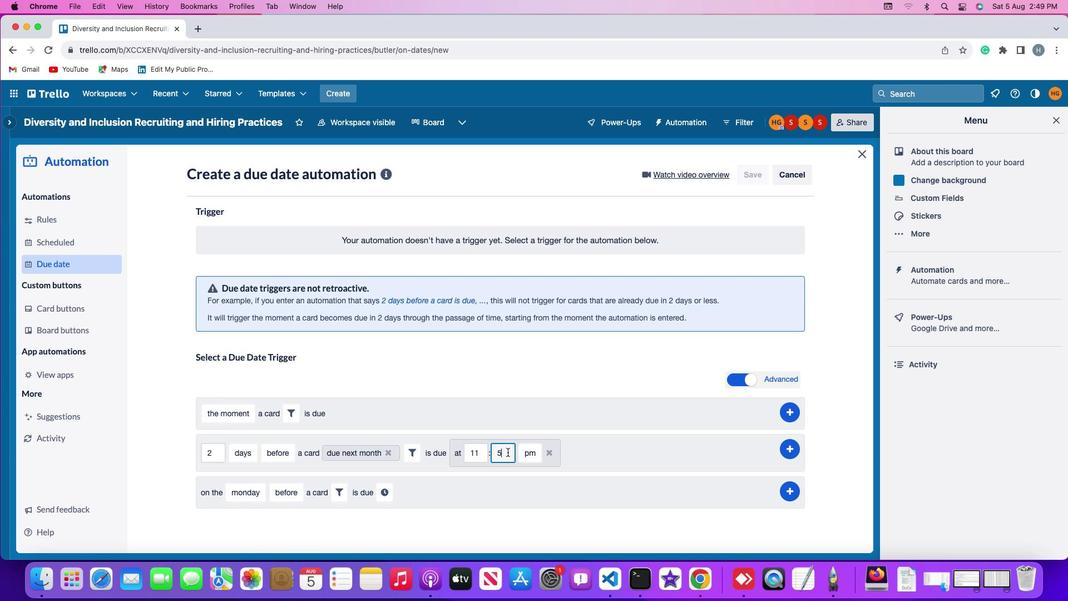 
Action: Key pressed Key.backspace'0''0'
Screenshot: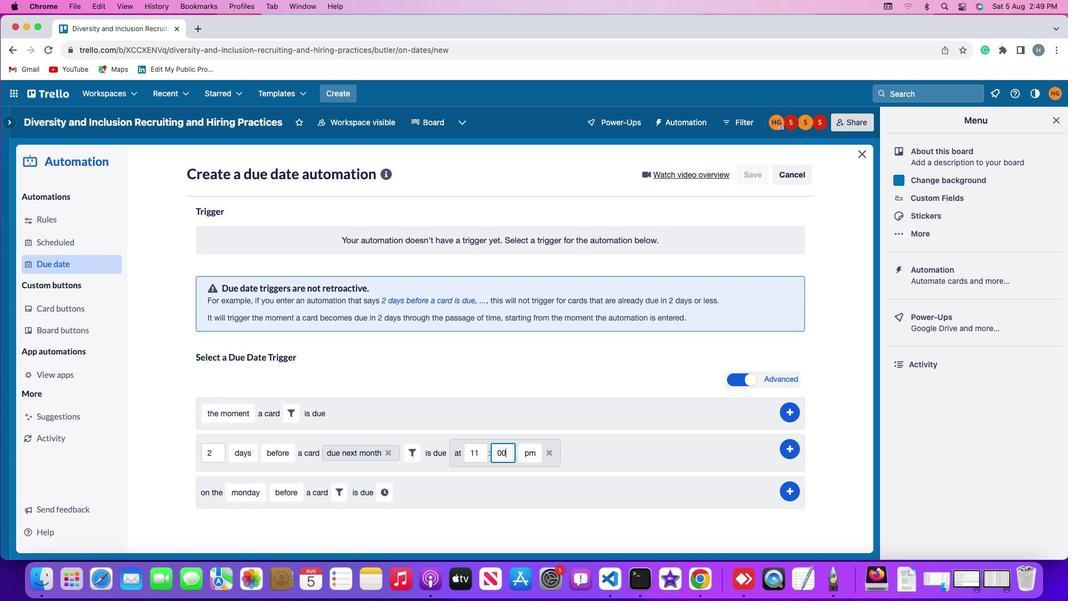 
Action: Mouse moved to (522, 453)
Screenshot: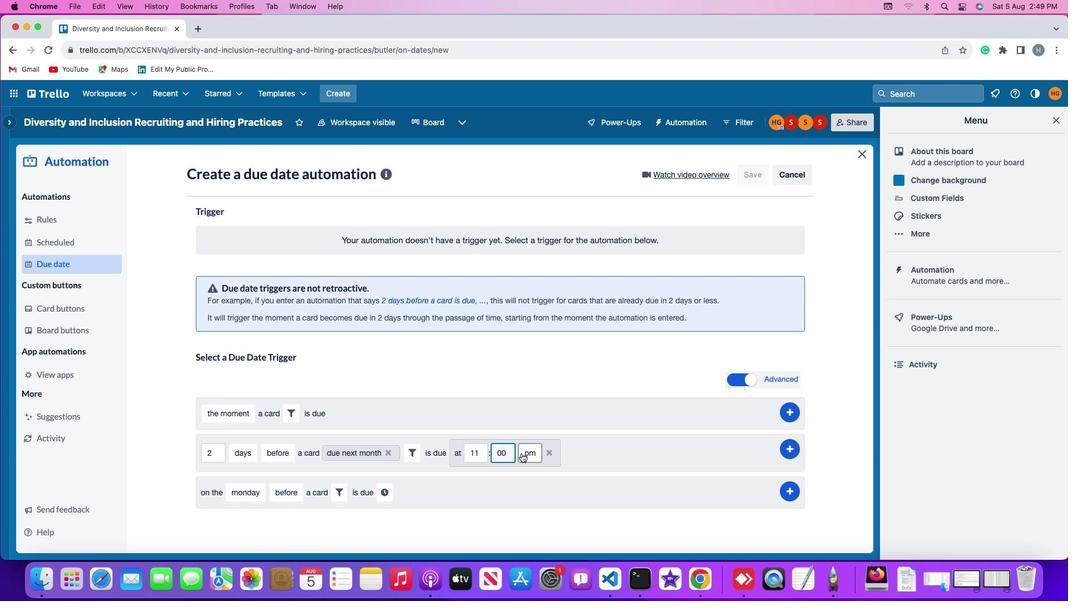 
Action: Mouse pressed left at (522, 453)
Screenshot: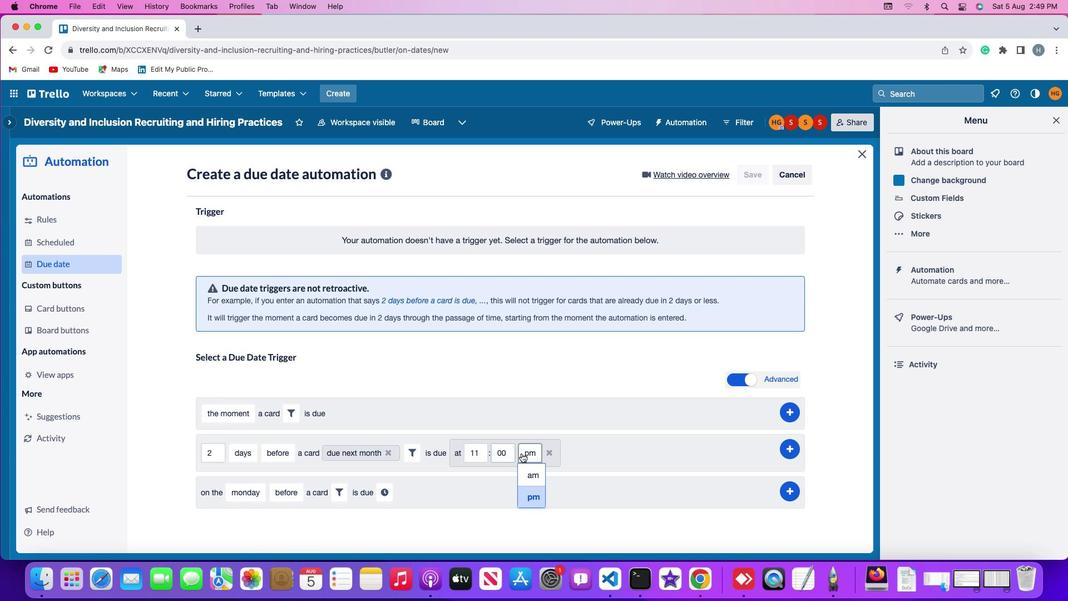 
Action: Mouse moved to (533, 475)
Screenshot: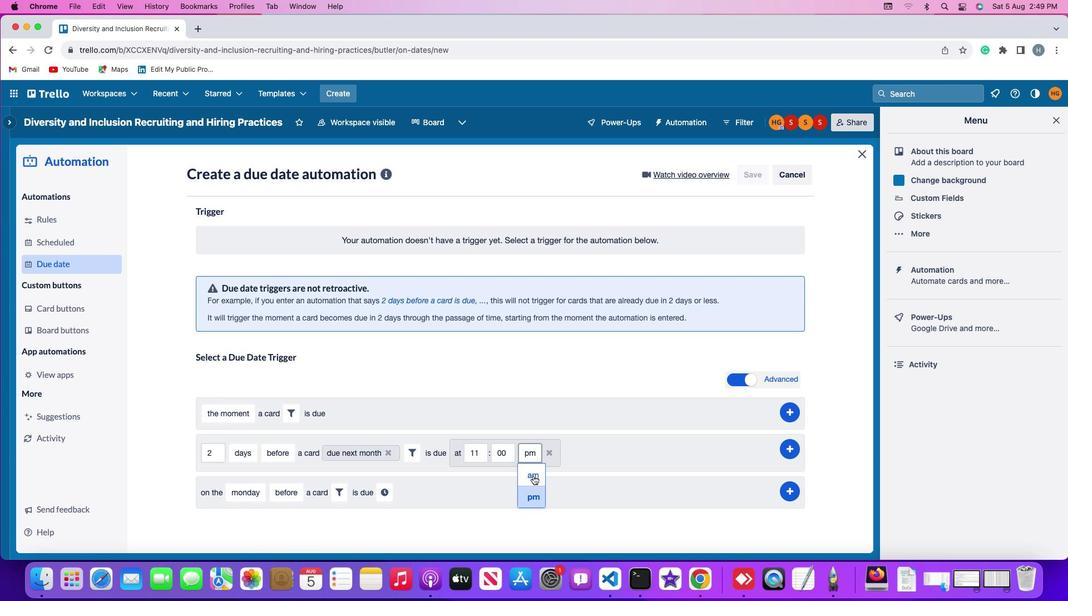 
Action: Mouse pressed left at (533, 475)
Screenshot: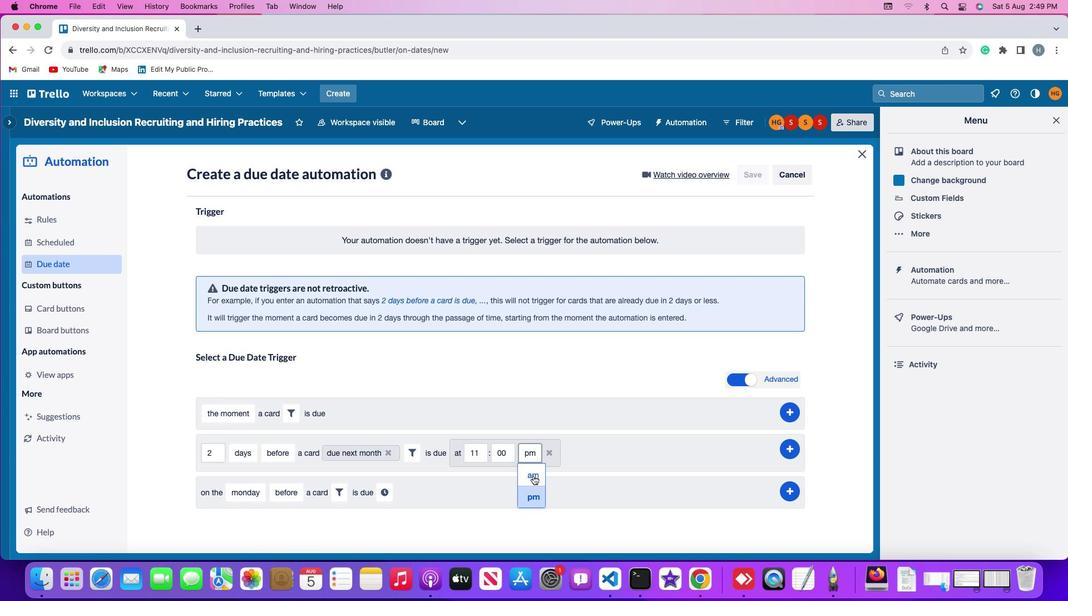 
Action: Mouse moved to (787, 448)
Screenshot: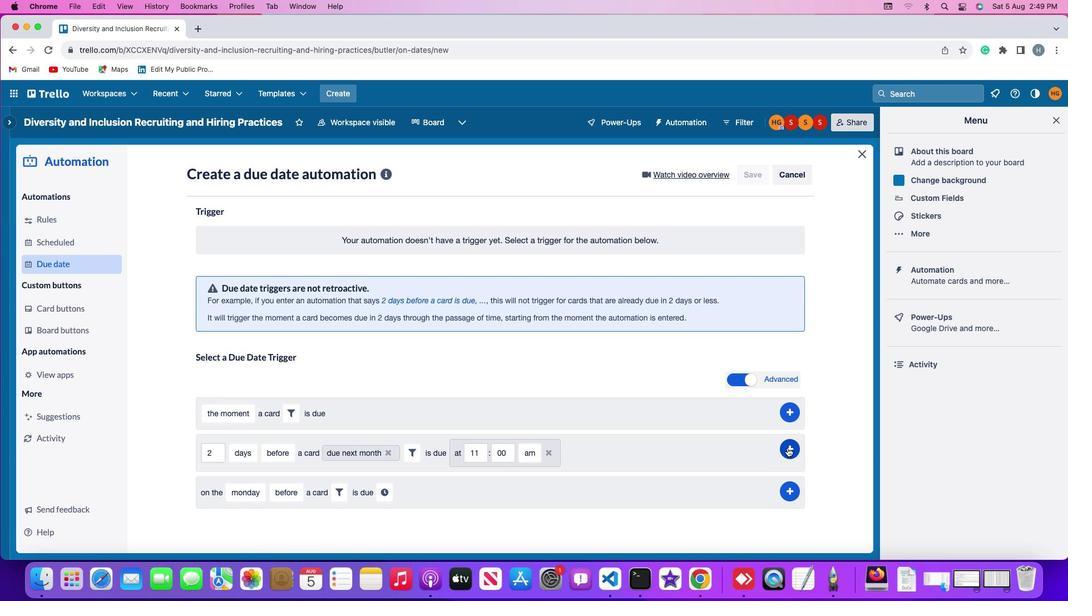 
Action: Mouse pressed left at (787, 448)
Screenshot: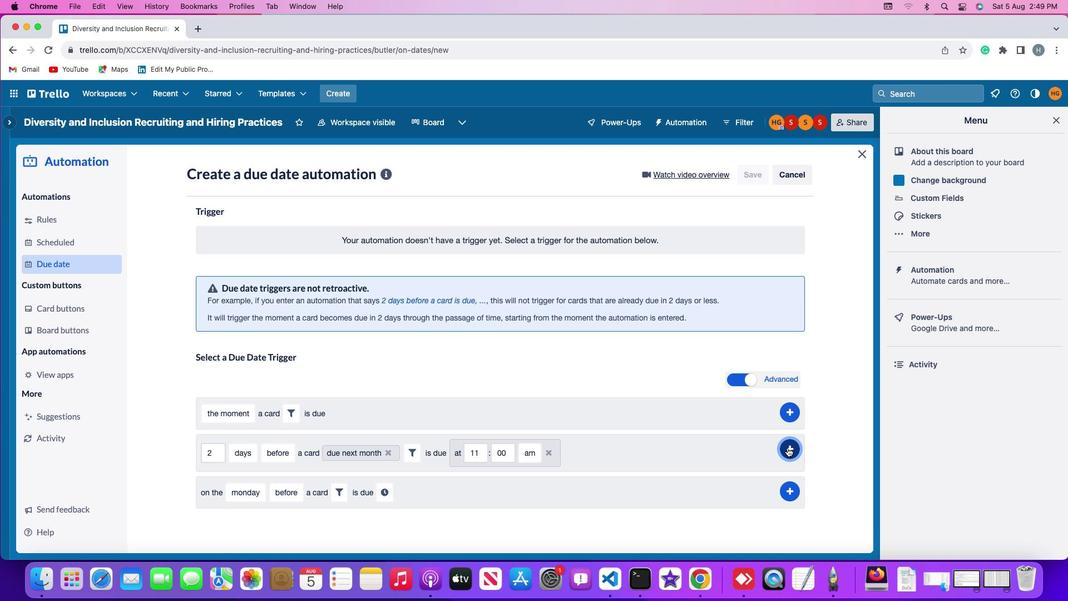 
Action: Mouse moved to (843, 322)
Screenshot: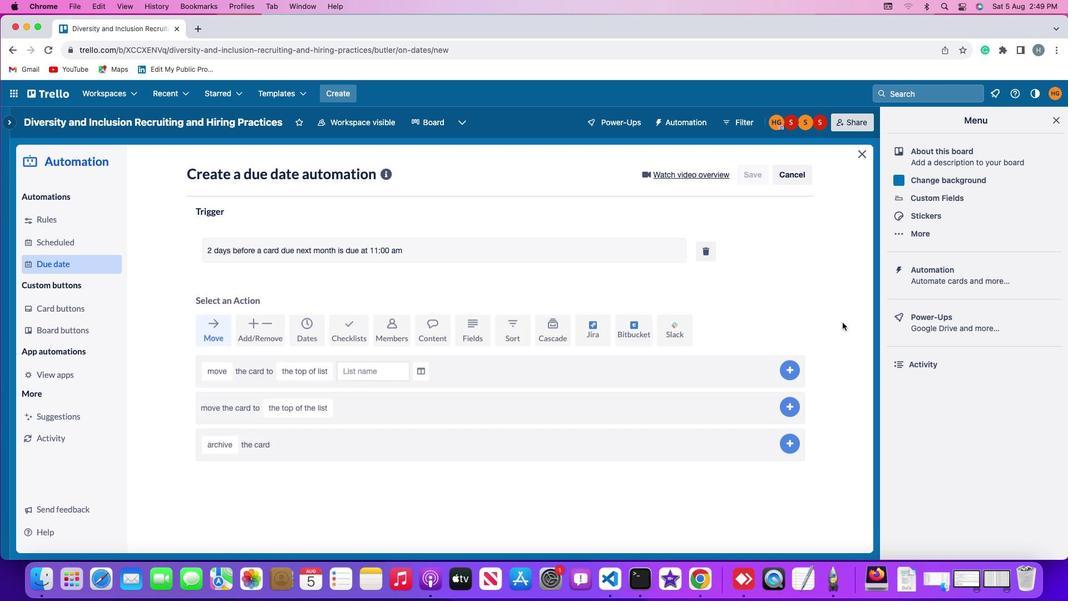 
